Task: Open Card Project Management Execution in Board Agile Project Management to Workspace Information Technology and add a team member Softage.2@softage.net, a label Green, a checklist Language Teaching, an attachment from your computer, a color Green and finally, add a card description 'Plan and host company volunteer event' and a comment 'Given the potential impact of this task on our company financial performance, let us ensure that we approach it with a focus on ROI.'. Add a start date 'Jan 02, 1900' with a due date 'Jan 09, 1900'
Action: Mouse moved to (29, 249)
Screenshot: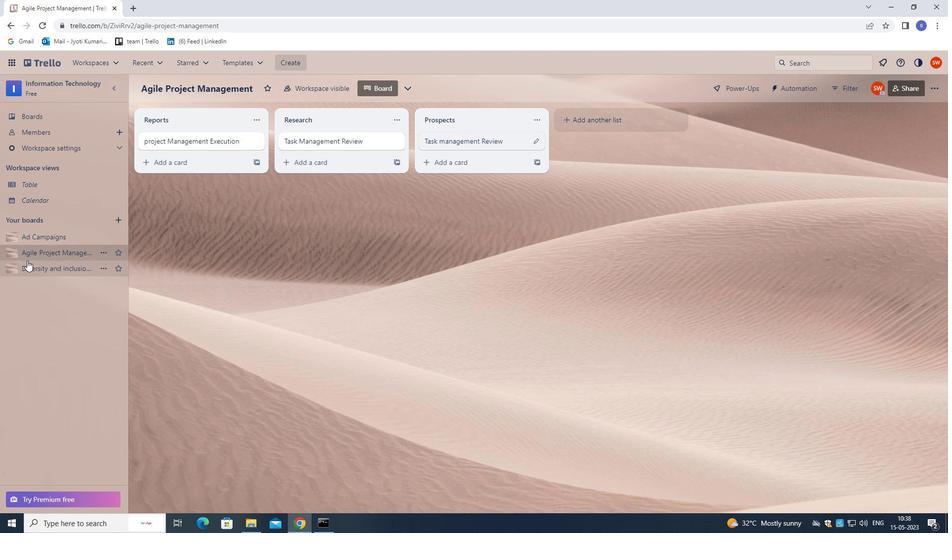 
Action: Mouse pressed left at (29, 249)
Screenshot: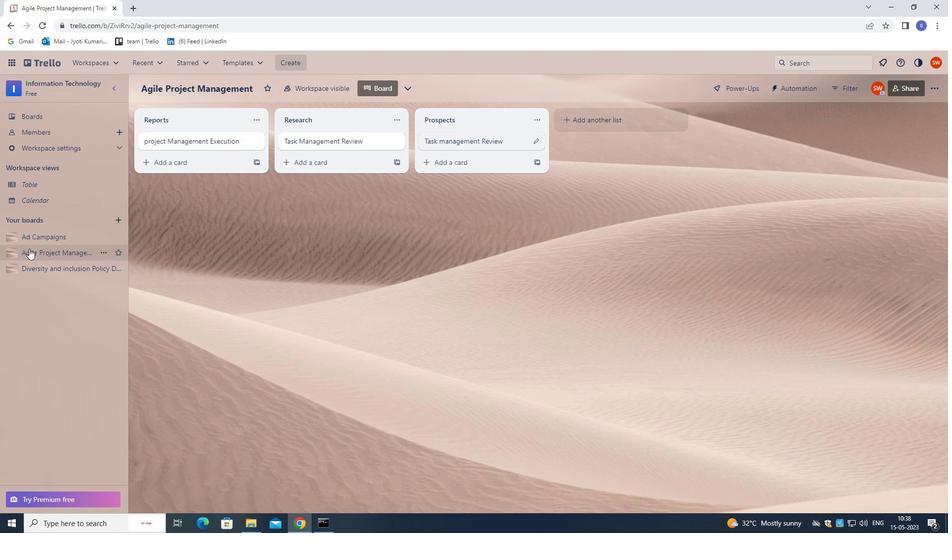 
Action: Mouse pressed left at (29, 249)
Screenshot: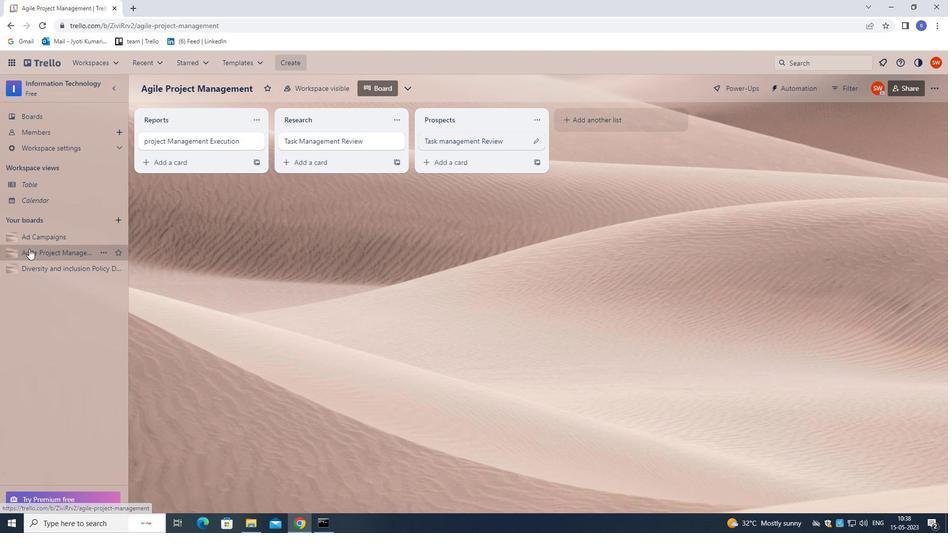 
Action: Mouse moved to (172, 141)
Screenshot: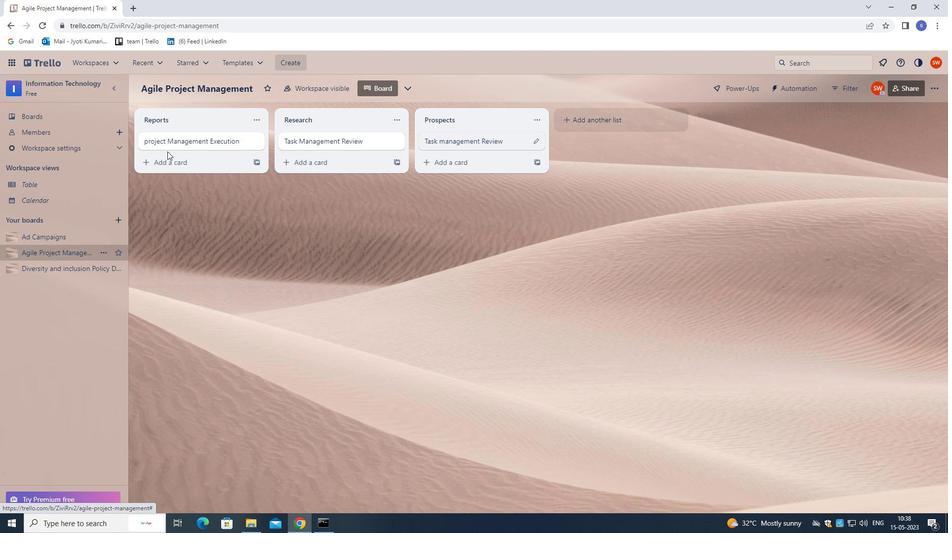 
Action: Mouse pressed left at (172, 141)
Screenshot: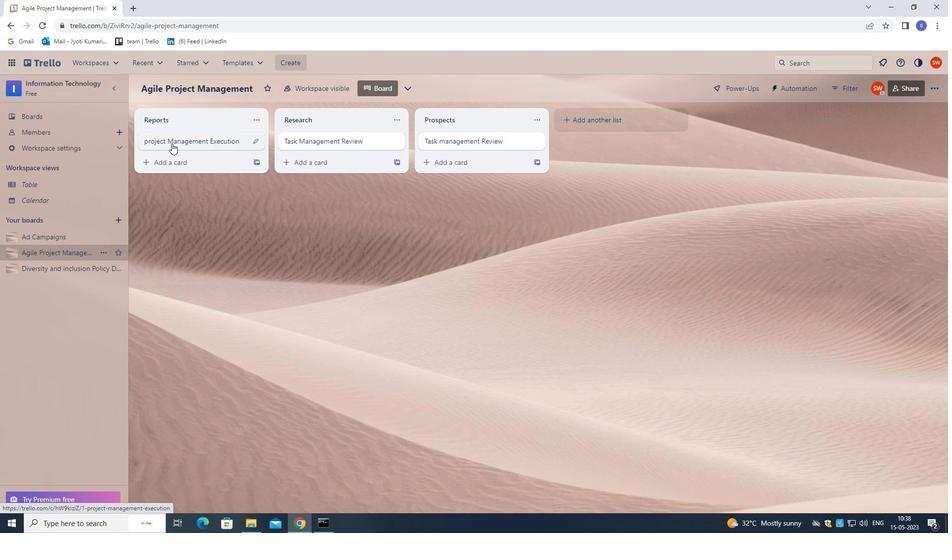 
Action: Mouse moved to (610, 137)
Screenshot: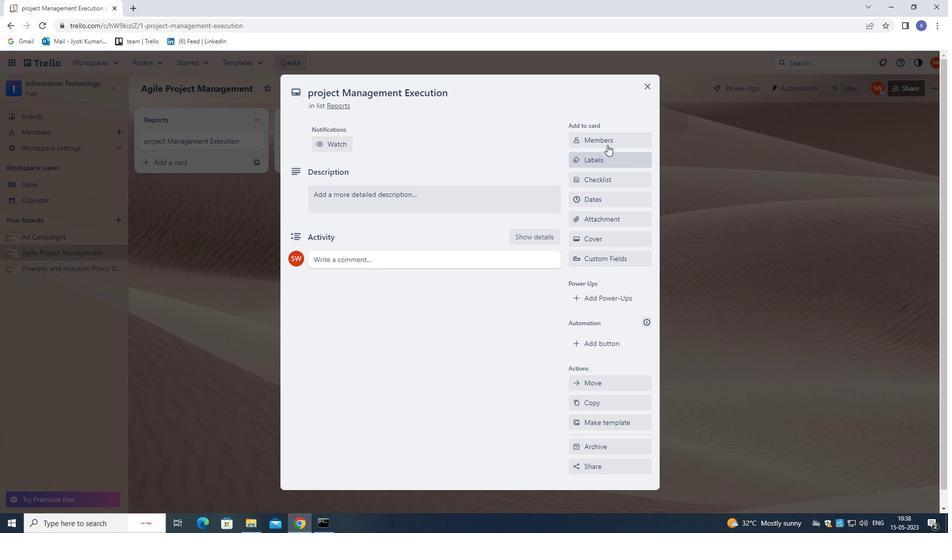 
Action: Mouse pressed left at (610, 137)
Screenshot: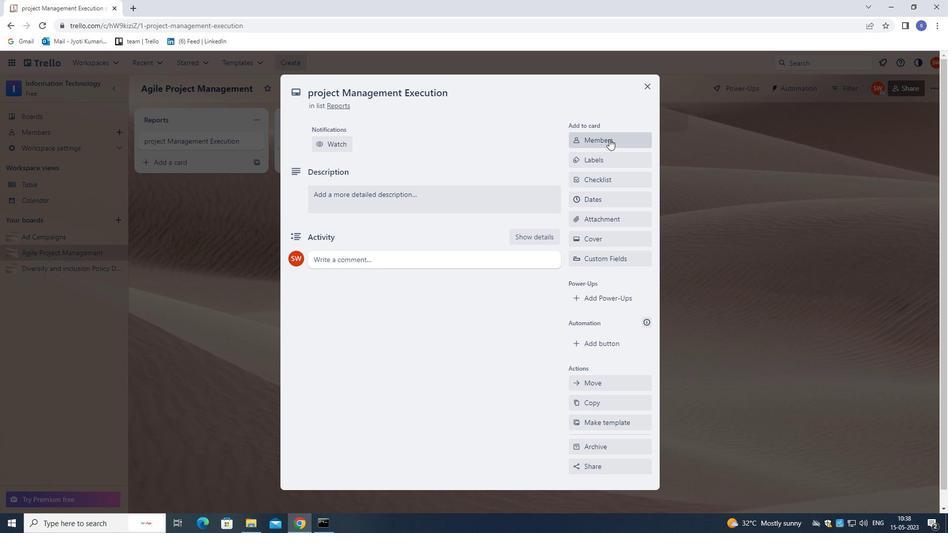 
Action: Mouse moved to (728, 283)
Screenshot: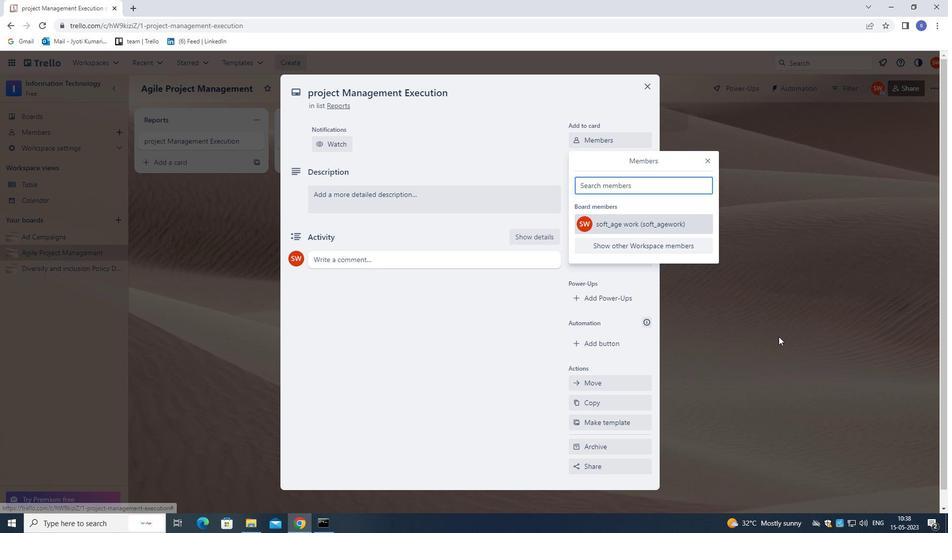 
Action: Key pressed softage.2<Key.shift>@SOFTAGE.NET
Screenshot: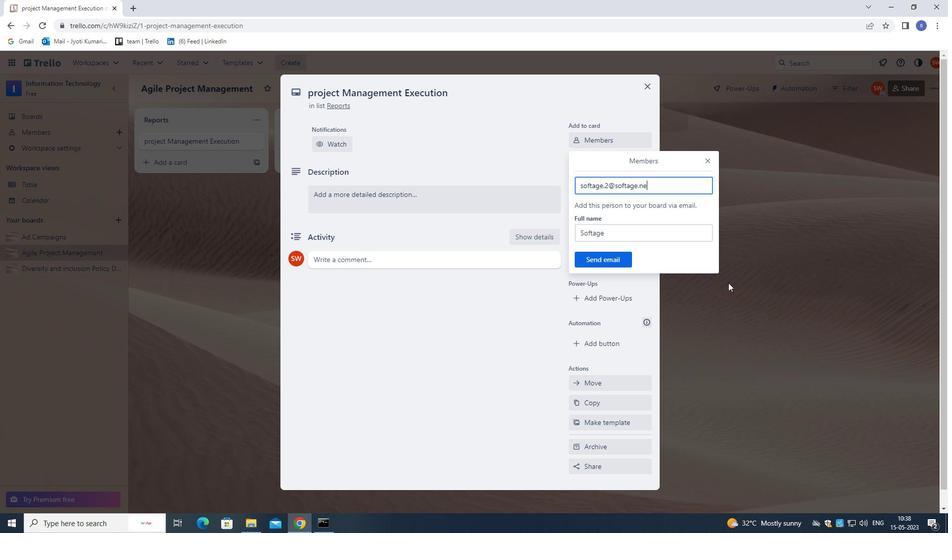
Action: Mouse moved to (624, 258)
Screenshot: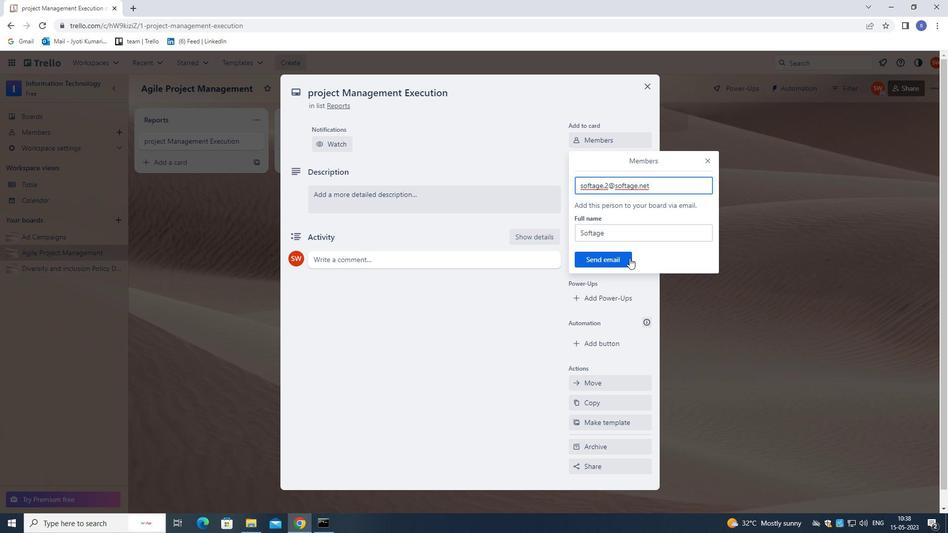 
Action: Mouse pressed left at (624, 258)
Screenshot: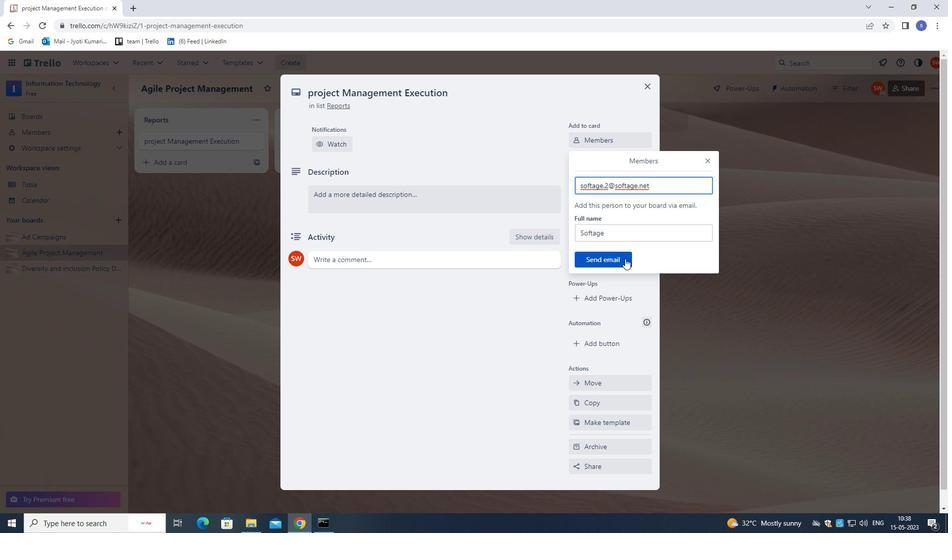 
Action: Mouse moved to (614, 199)
Screenshot: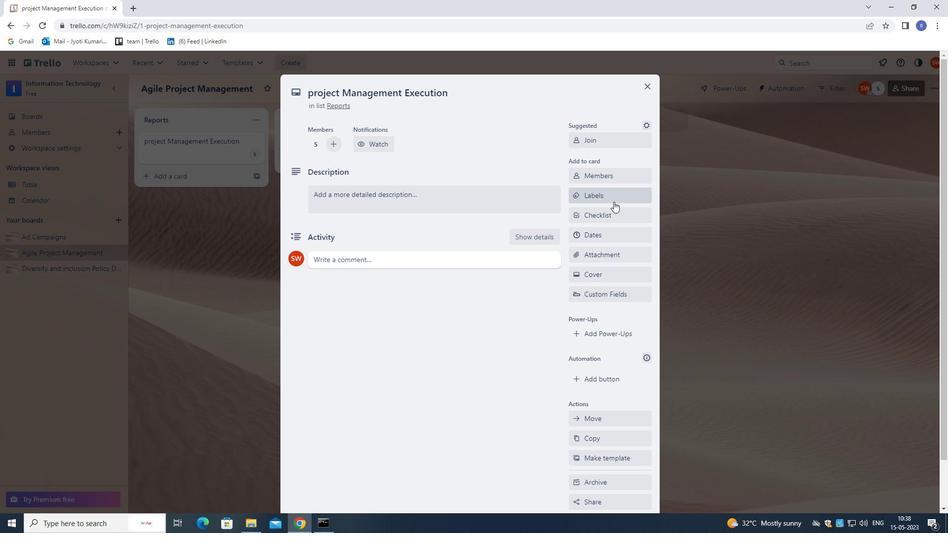
Action: Mouse pressed left at (614, 199)
Screenshot: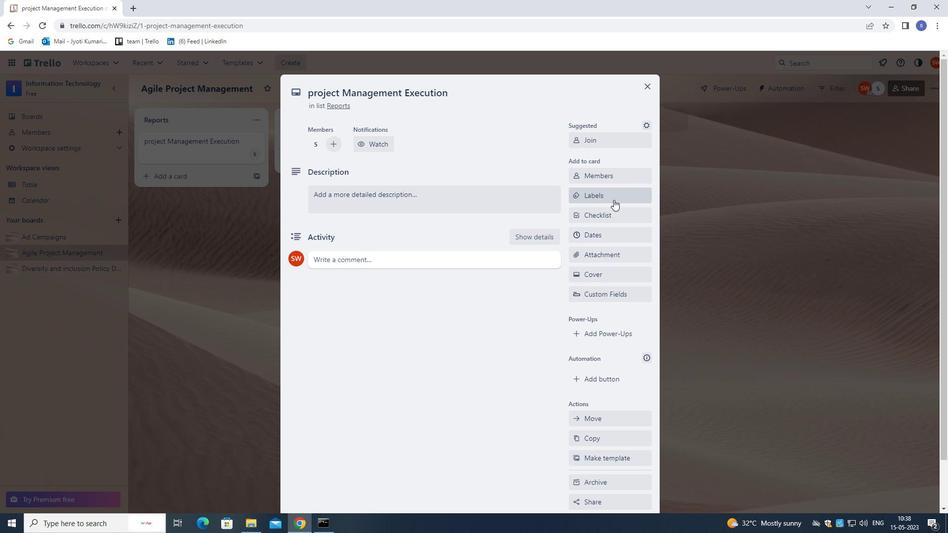 
Action: Key pressed G
Screenshot: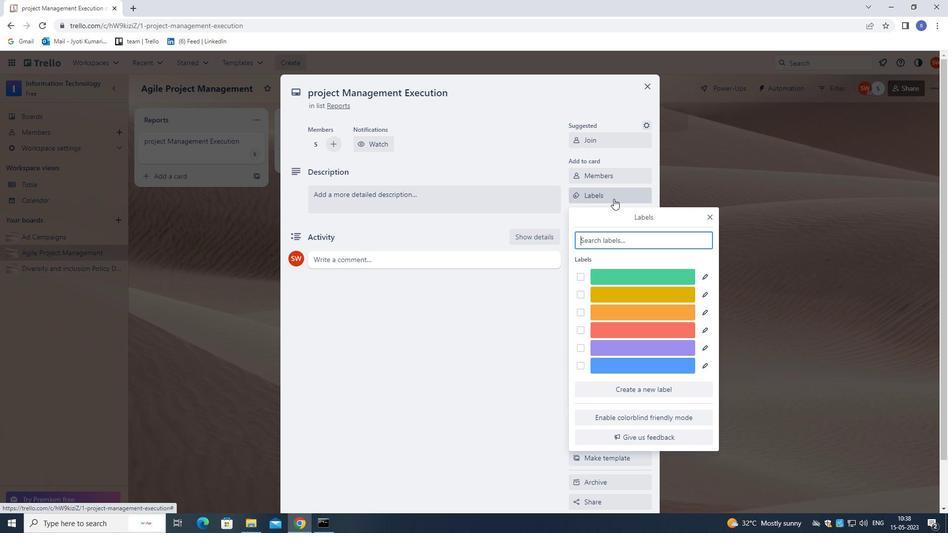 
Action: Mouse moved to (640, 274)
Screenshot: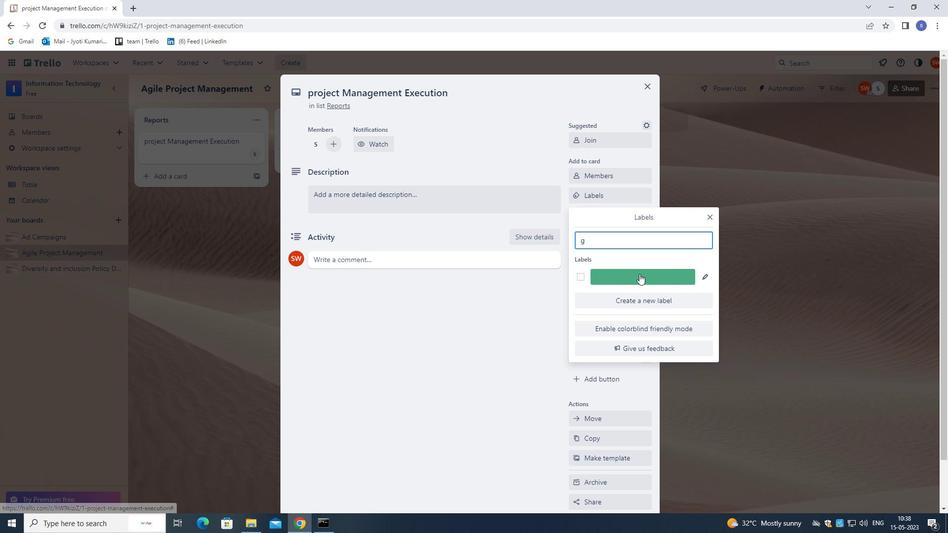 
Action: Mouse pressed left at (640, 274)
Screenshot: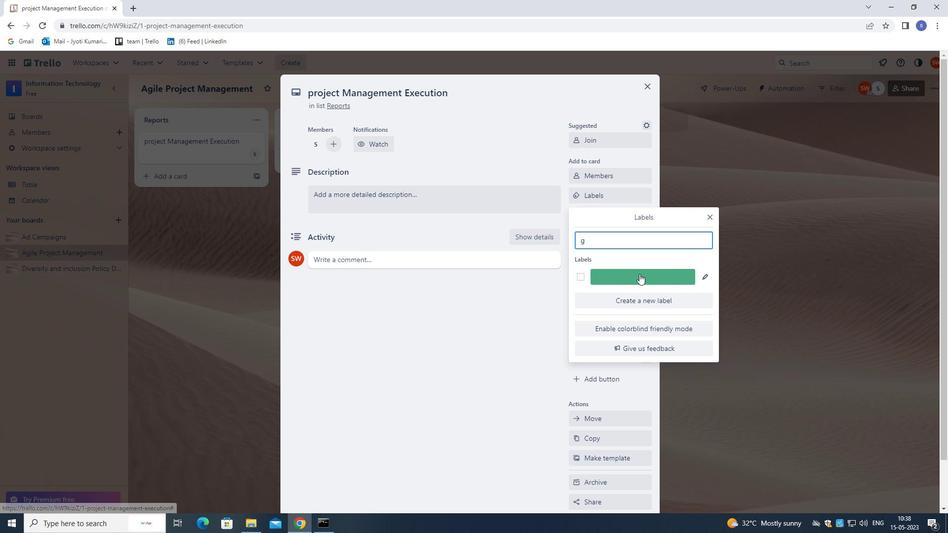 
Action: Mouse moved to (711, 218)
Screenshot: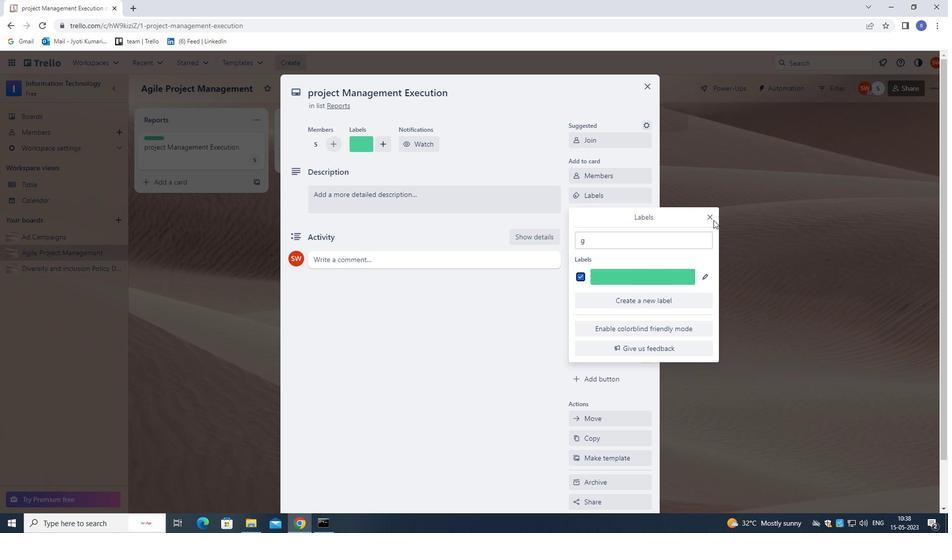
Action: Mouse pressed left at (711, 218)
Screenshot: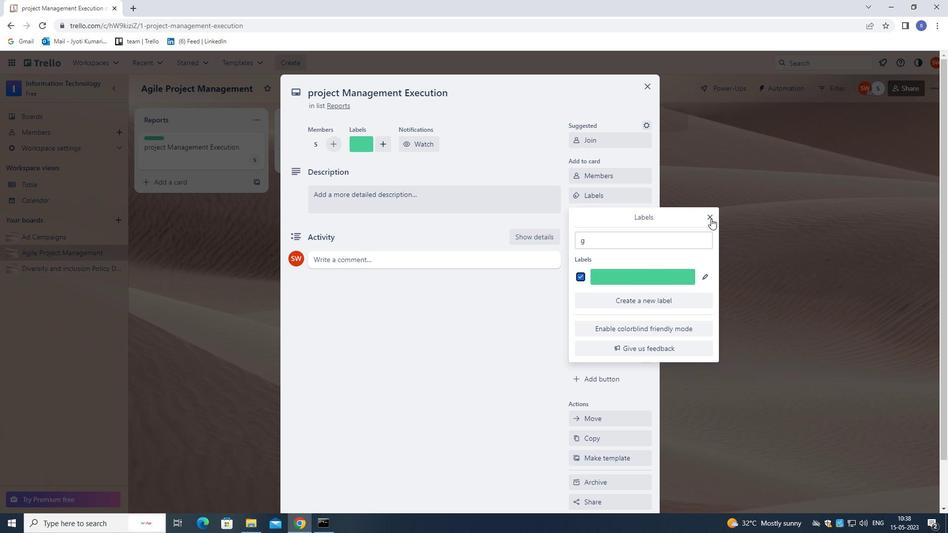 
Action: Mouse moved to (623, 217)
Screenshot: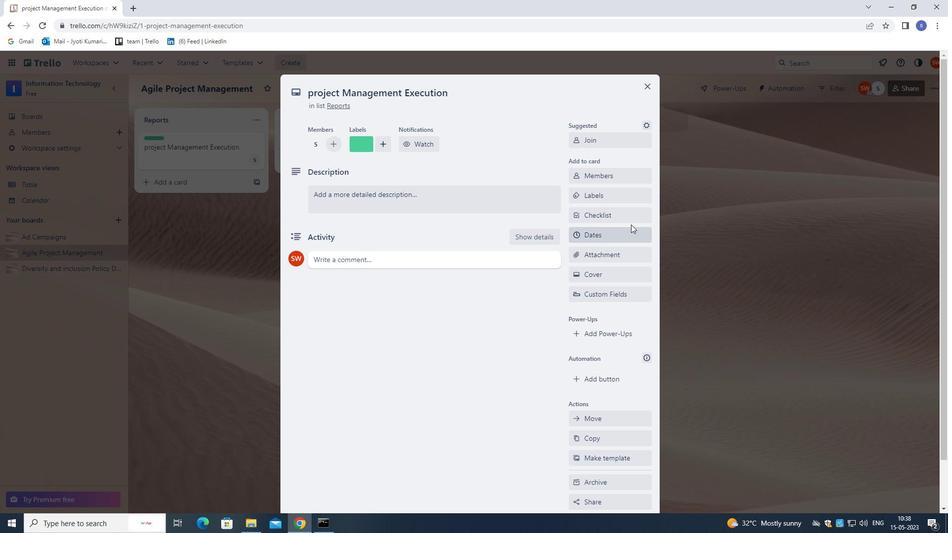 
Action: Mouse pressed left at (623, 217)
Screenshot: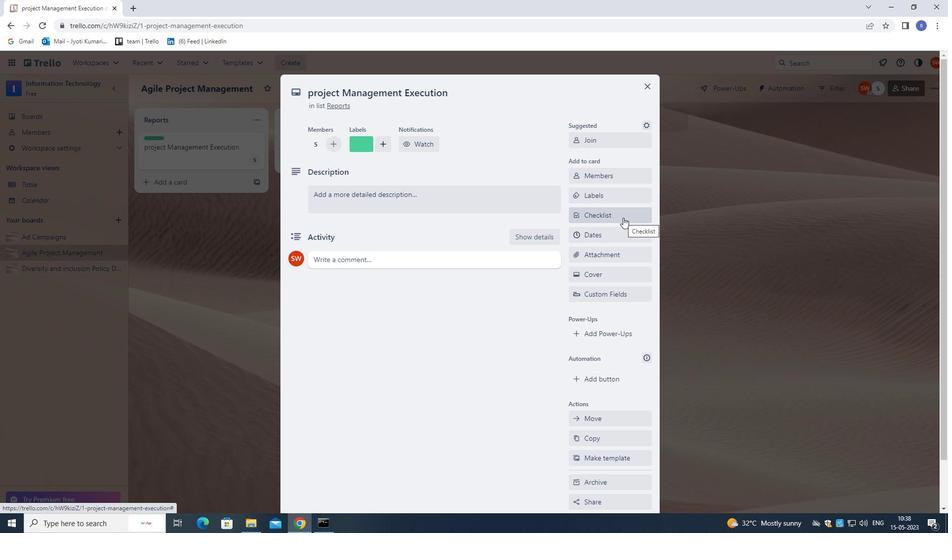 
Action: Mouse moved to (623, 217)
Screenshot: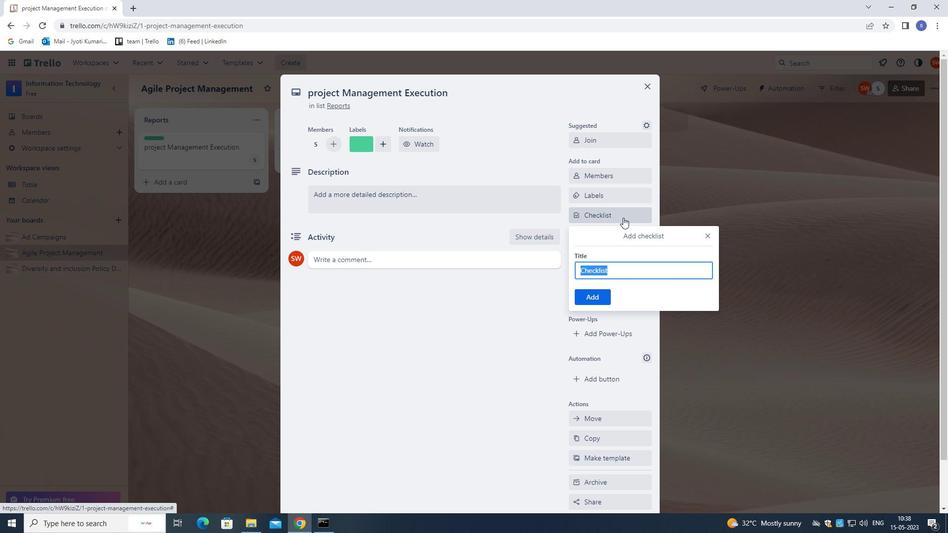 
Action: Key pressed <Key.shift>LANGA<Key.backspace>UAGE<Key.space><Key.shift>TEACHING
Screenshot: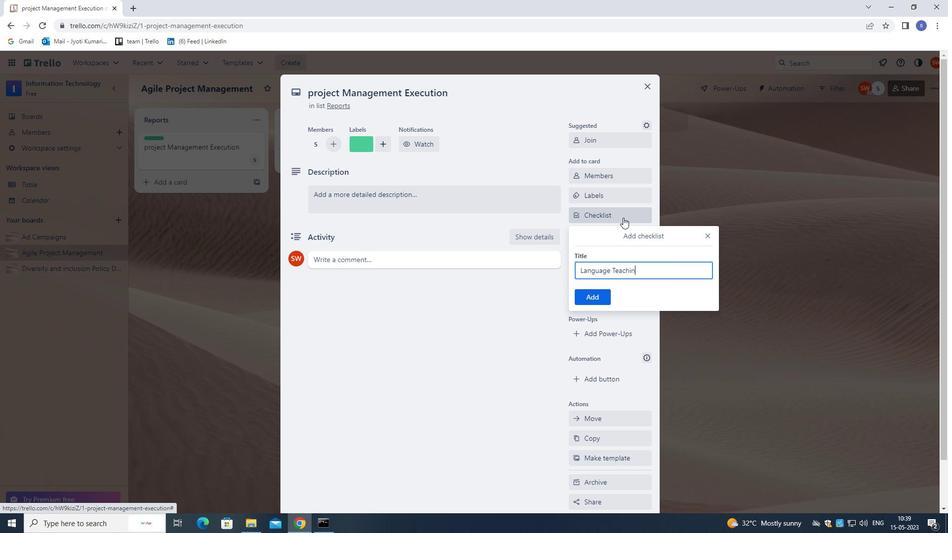 
Action: Mouse moved to (595, 298)
Screenshot: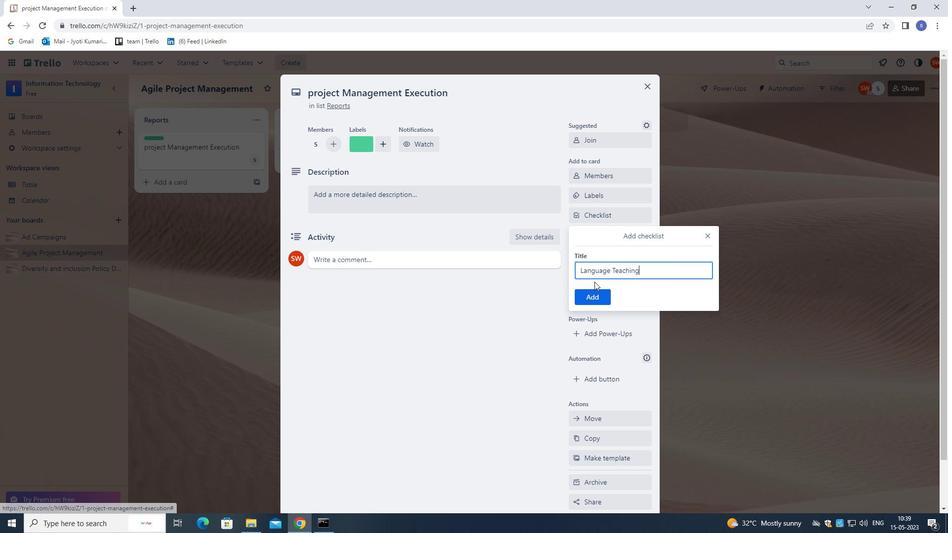 
Action: Mouse pressed left at (595, 298)
Screenshot: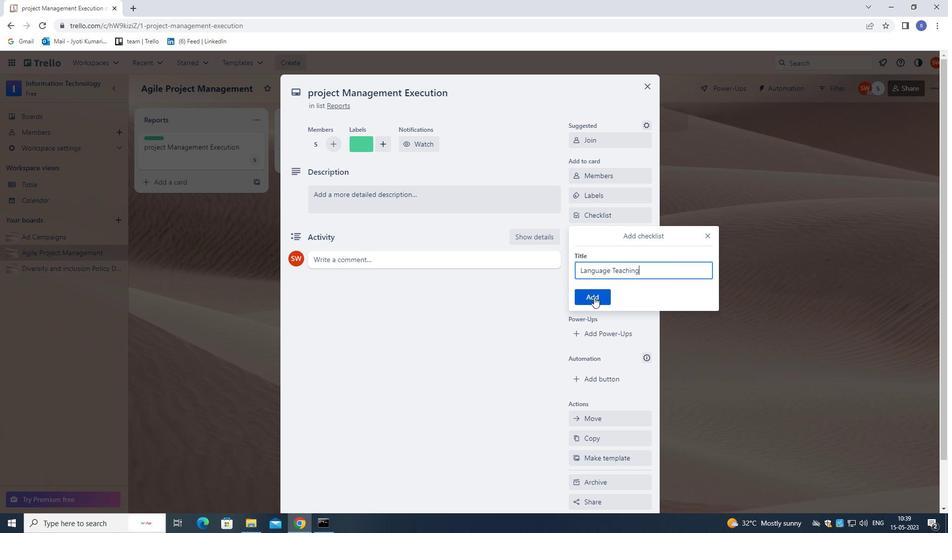
Action: Mouse moved to (605, 237)
Screenshot: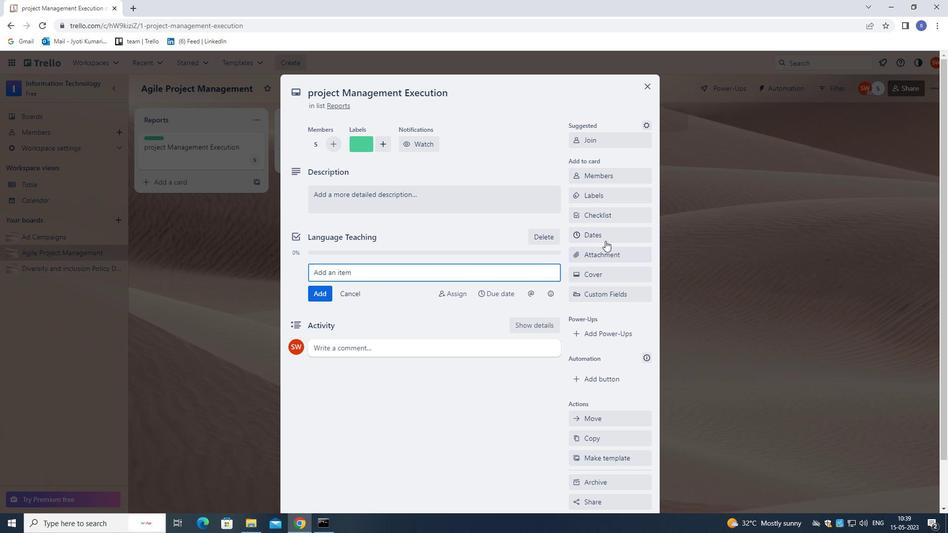 
Action: Mouse pressed left at (605, 237)
Screenshot: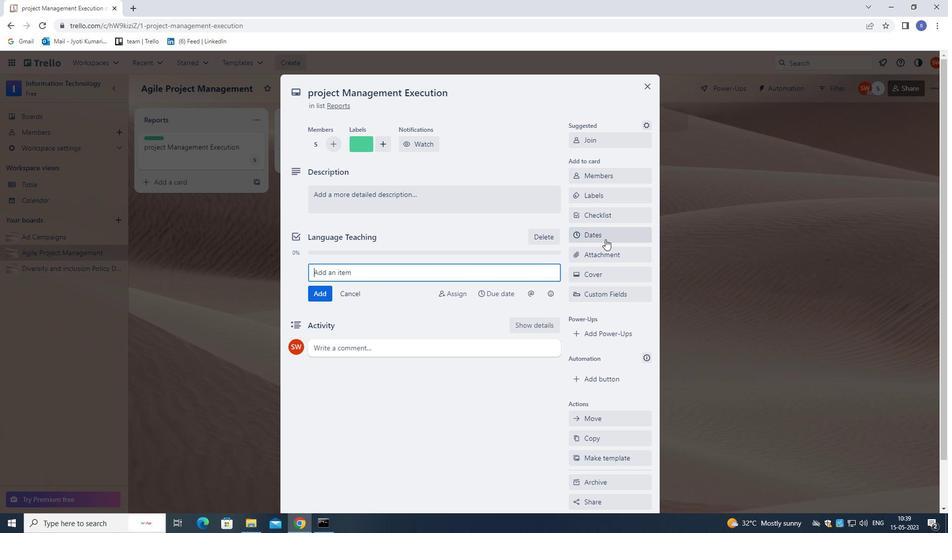 
Action: Mouse moved to (581, 269)
Screenshot: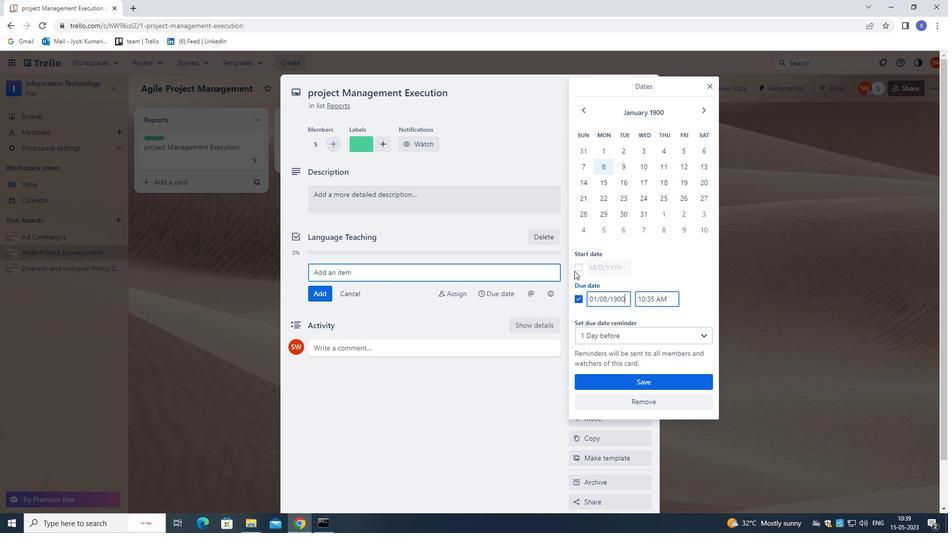 
Action: Mouse pressed left at (581, 269)
Screenshot: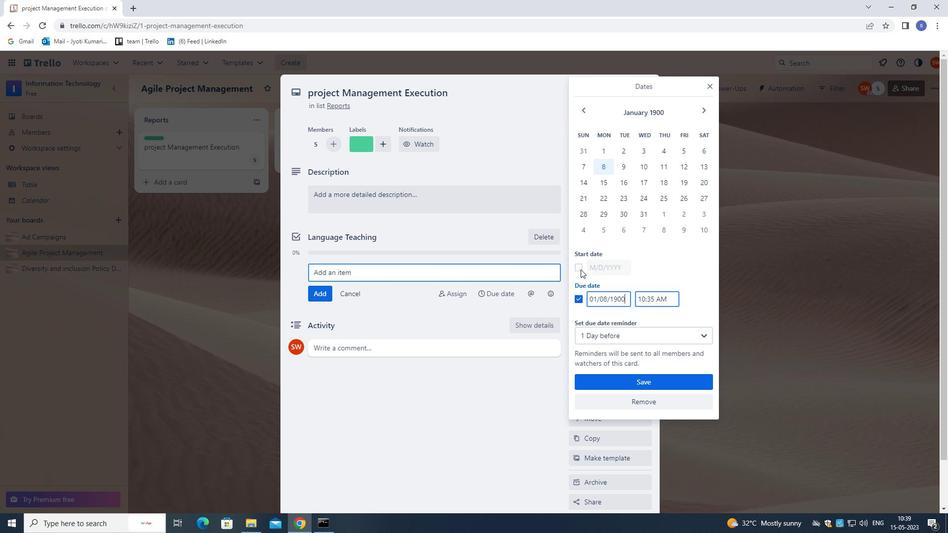 
Action: Mouse moved to (624, 154)
Screenshot: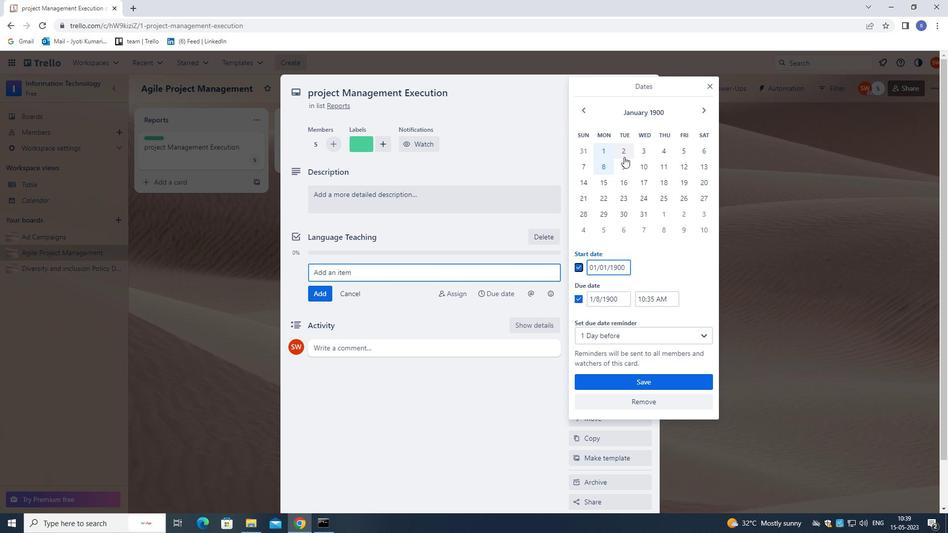 
Action: Mouse pressed left at (624, 154)
Screenshot: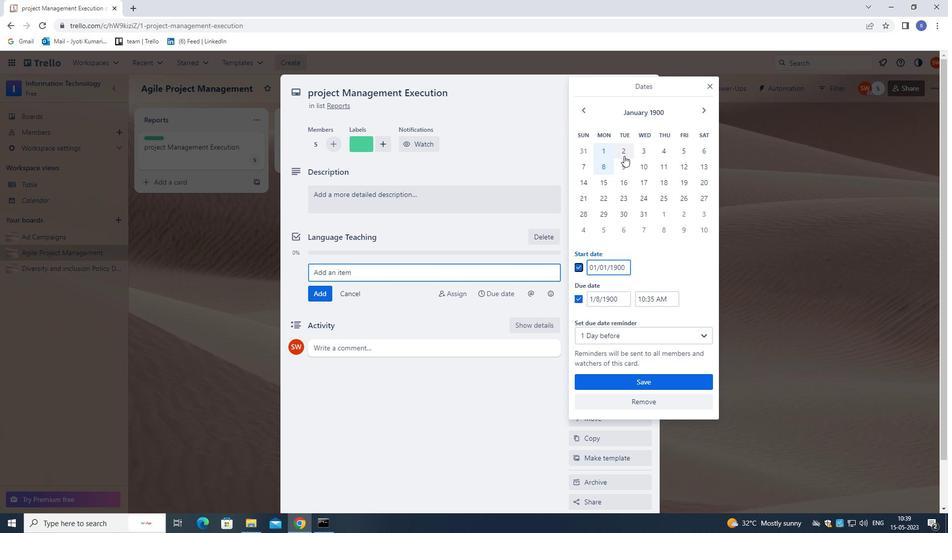 
Action: Mouse moved to (630, 166)
Screenshot: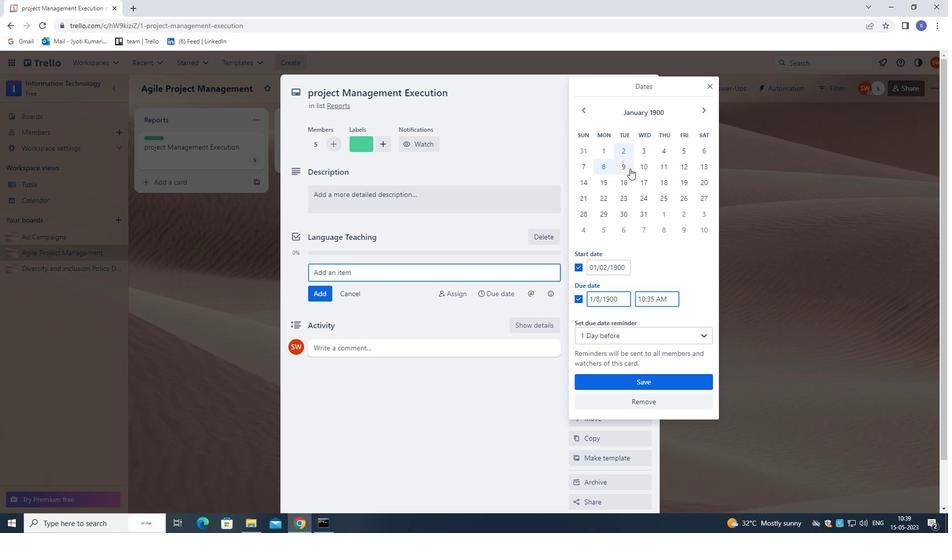 
Action: Mouse pressed left at (630, 166)
Screenshot: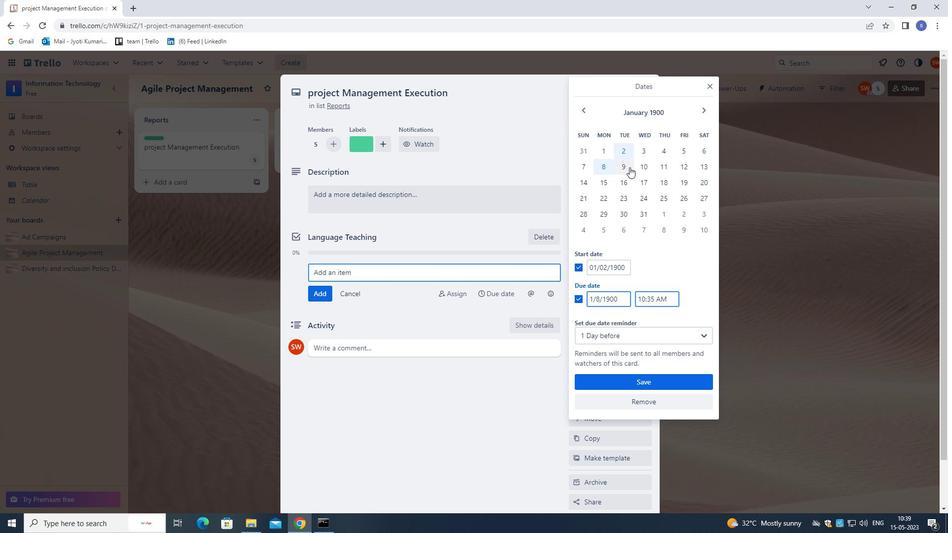 
Action: Mouse moved to (646, 379)
Screenshot: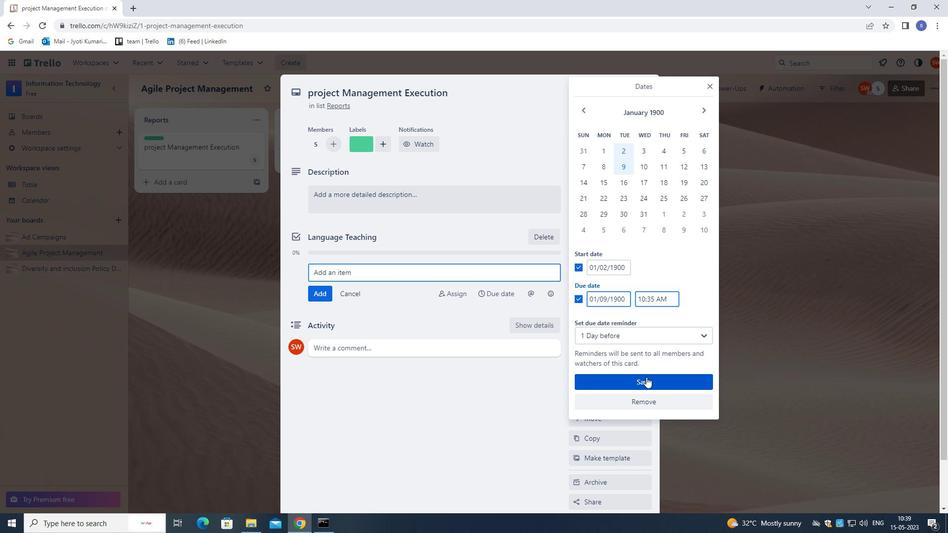 
Action: Mouse pressed left at (646, 379)
Screenshot: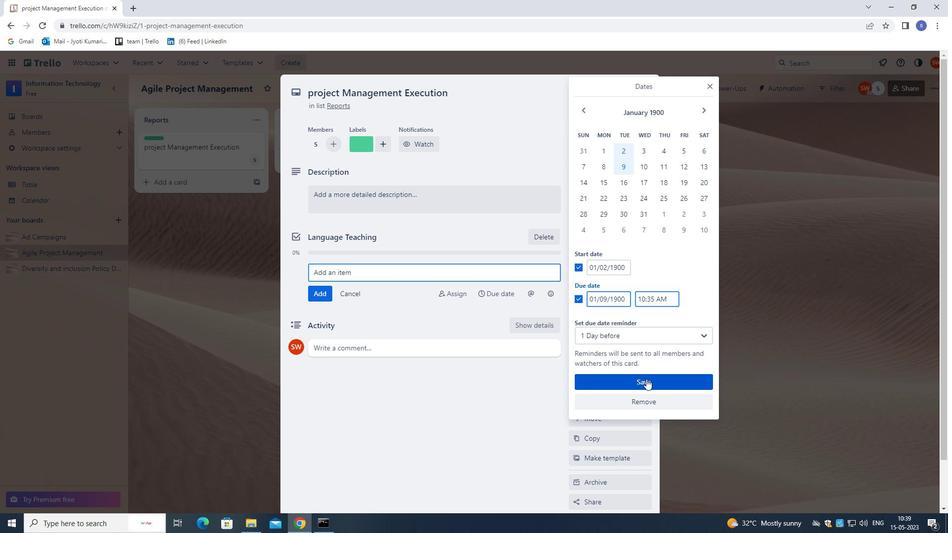 
Action: Mouse moved to (602, 255)
Screenshot: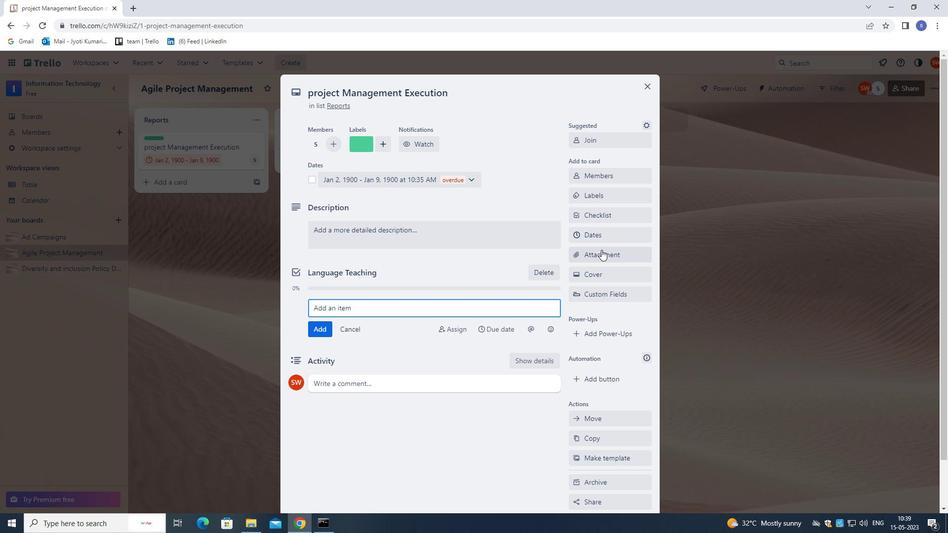 
Action: Mouse pressed left at (602, 255)
Screenshot: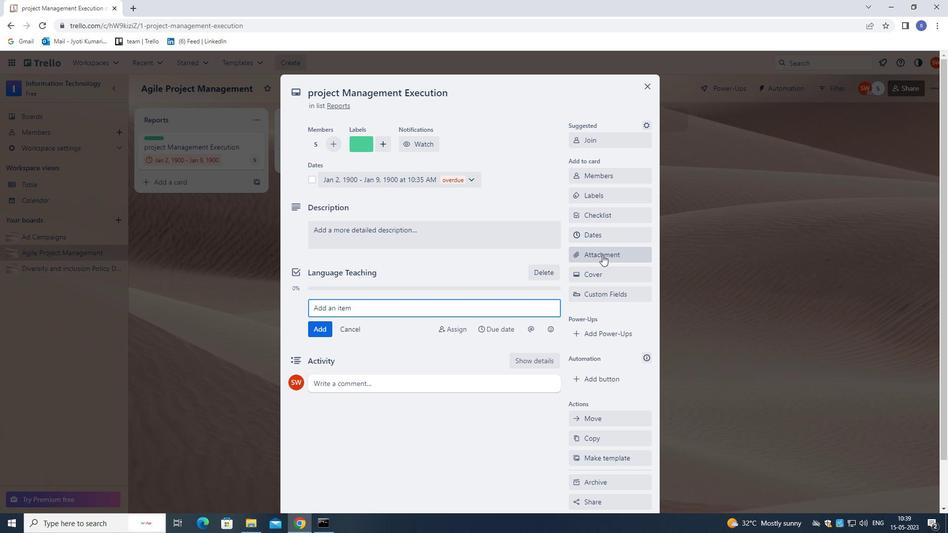 
Action: Mouse moved to (599, 293)
Screenshot: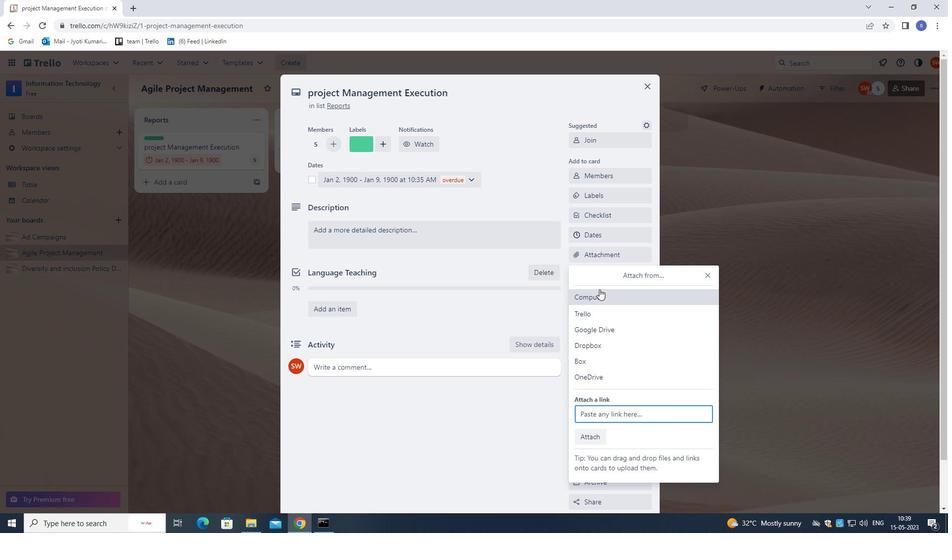 
Action: Mouse pressed left at (599, 293)
Screenshot: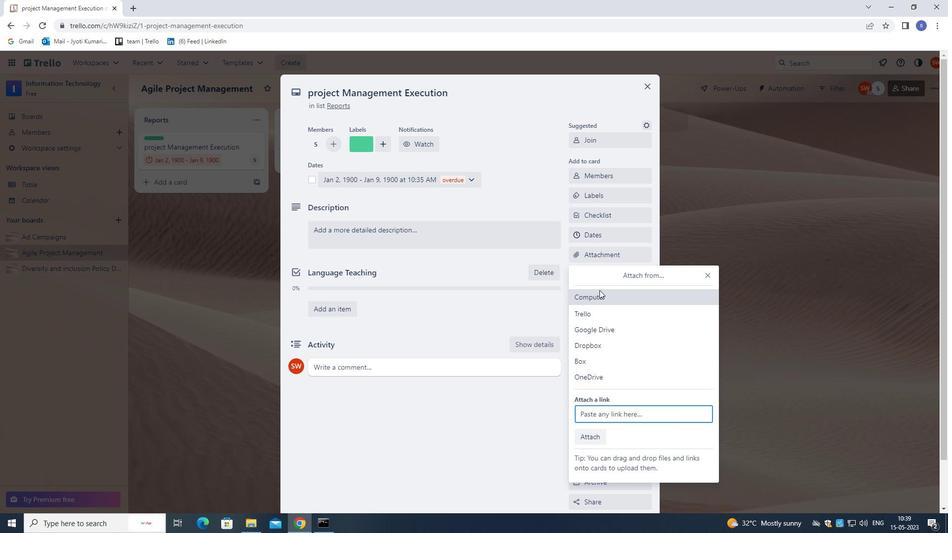
Action: Mouse moved to (361, 158)
Screenshot: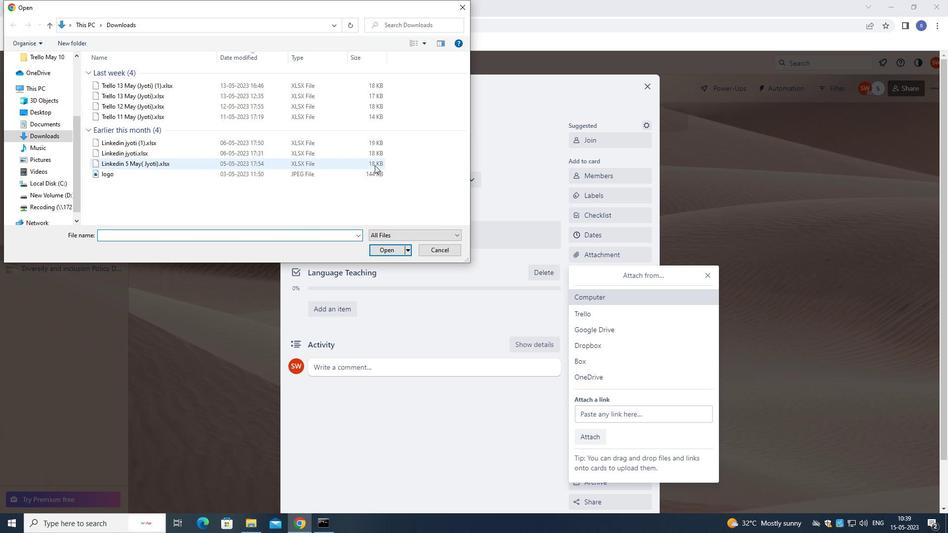 
Action: Mouse pressed left at (361, 158)
Screenshot: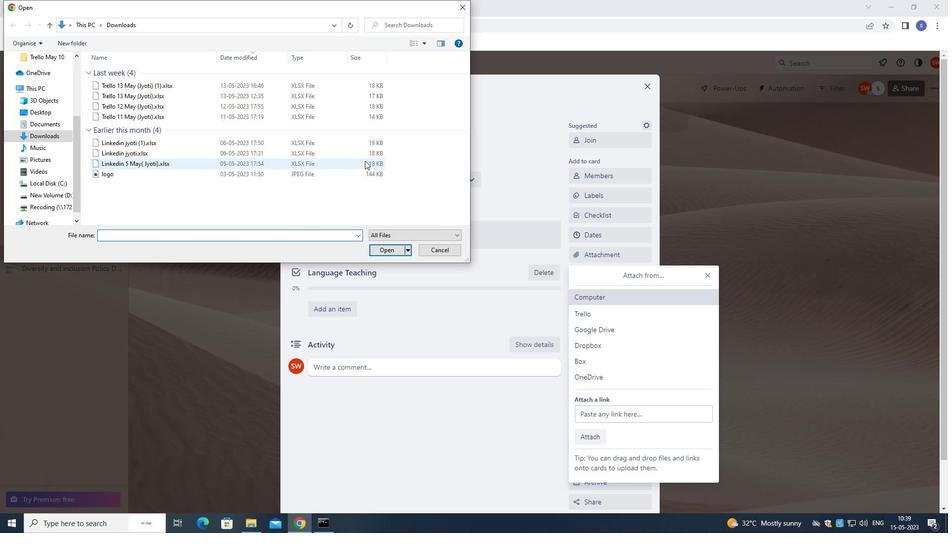 
Action: Mouse moved to (392, 247)
Screenshot: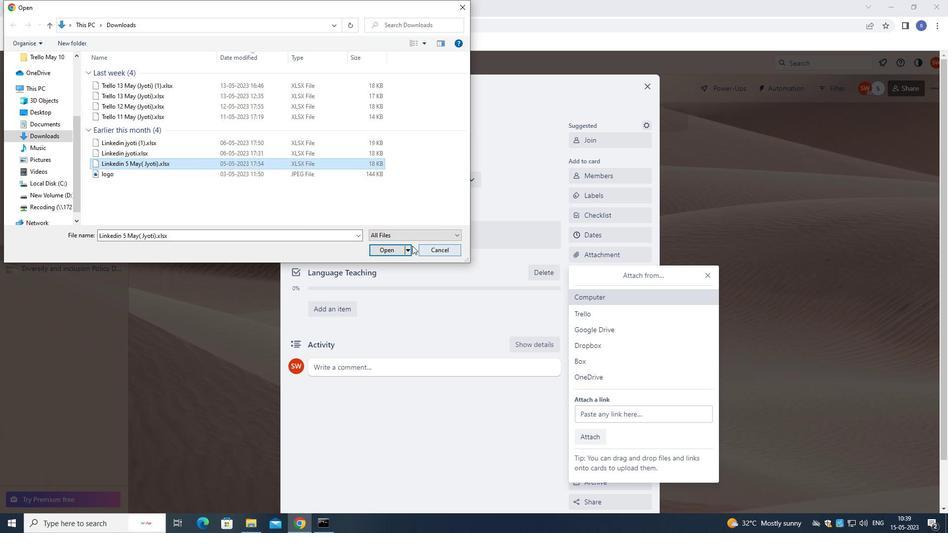 
Action: Mouse pressed left at (392, 247)
Screenshot: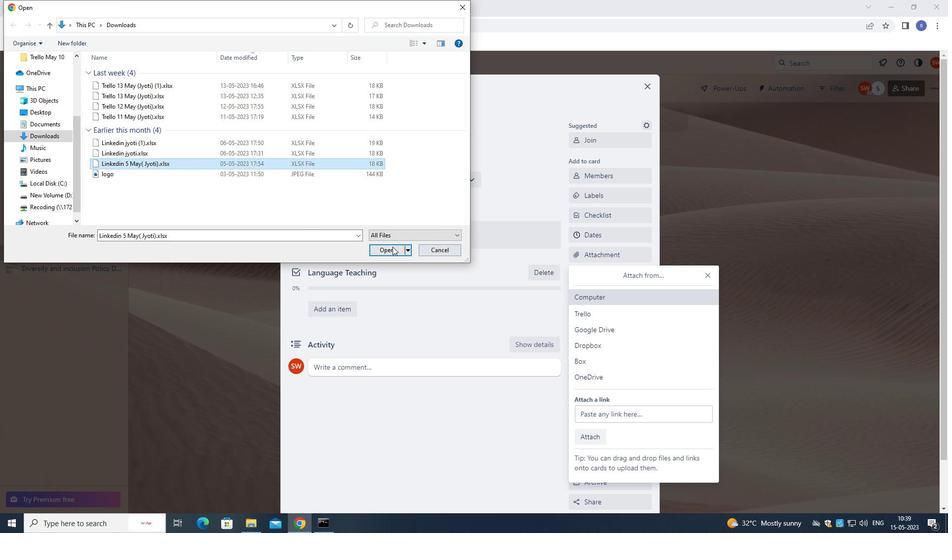 
Action: Mouse moved to (614, 275)
Screenshot: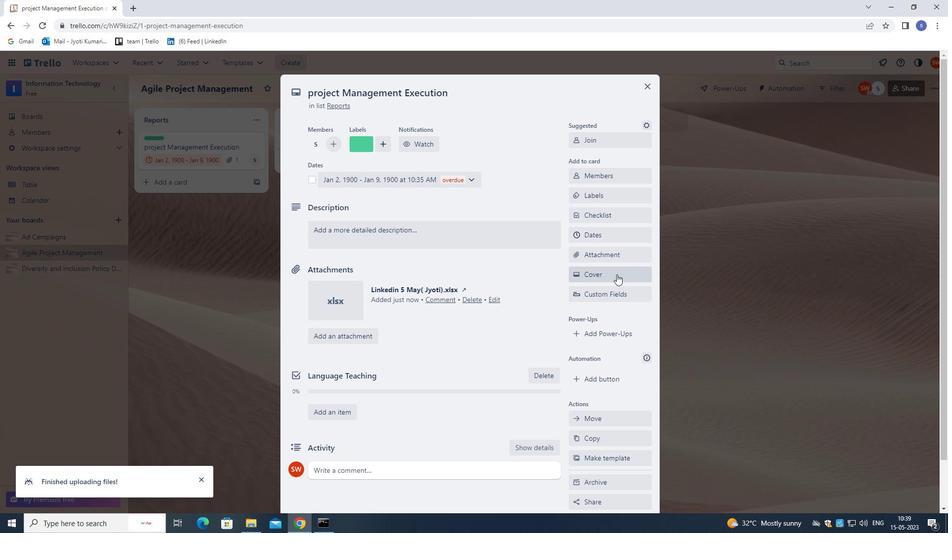 
Action: Mouse pressed left at (614, 275)
Screenshot: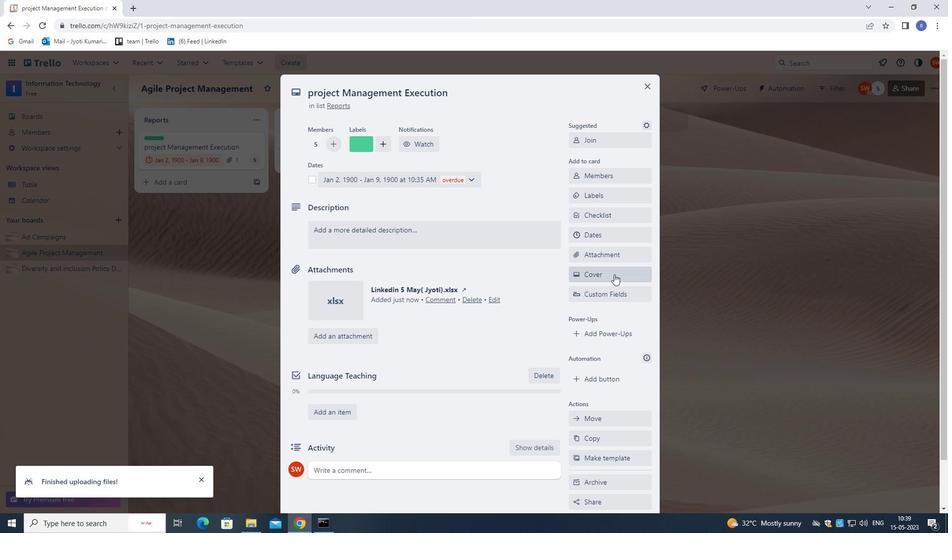 
Action: Mouse moved to (598, 316)
Screenshot: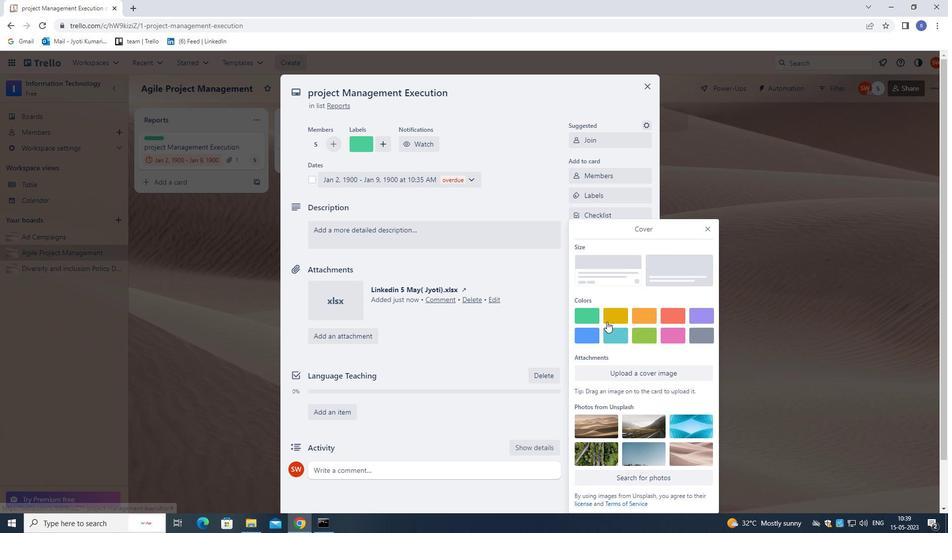 
Action: Mouse pressed left at (598, 316)
Screenshot: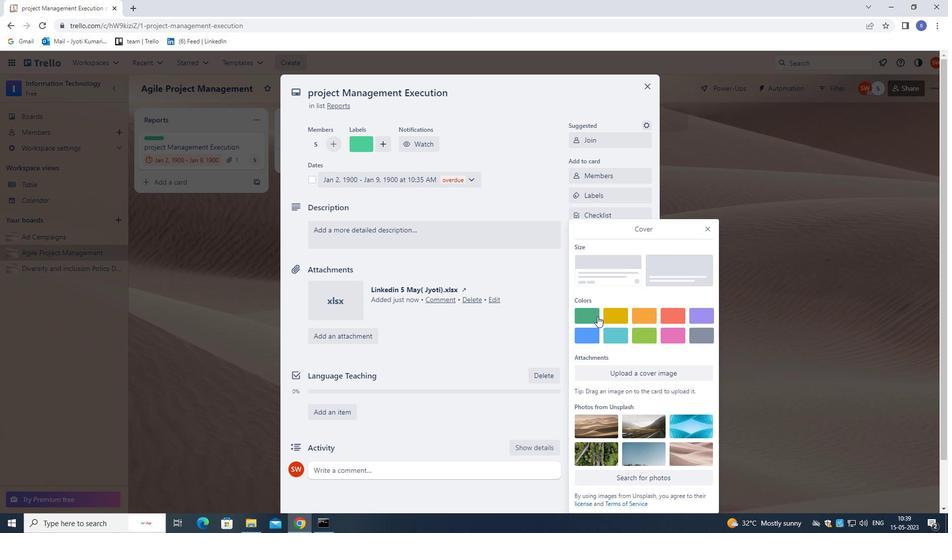 
Action: Mouse moved to (704, 210)
Screenshot: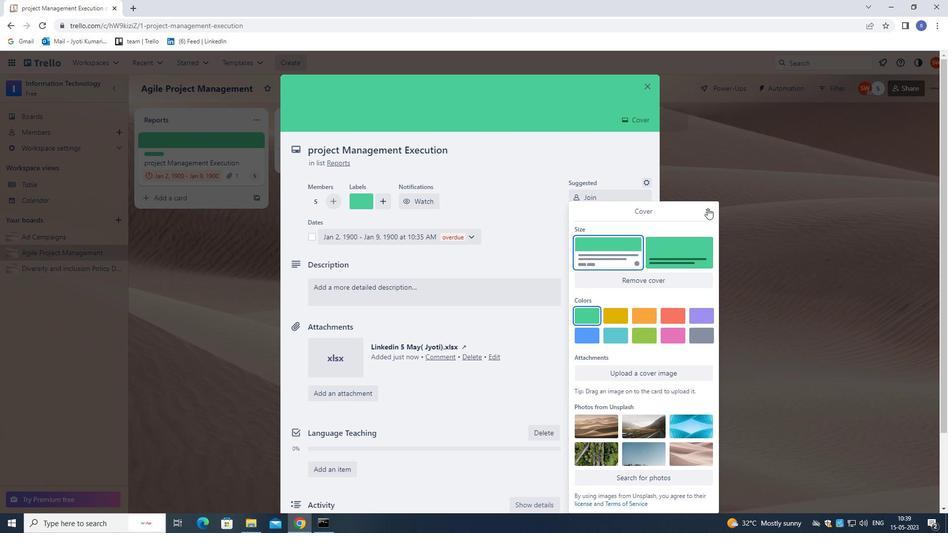 
Action: Mouse pressed left at (704, 210)
Screenshot: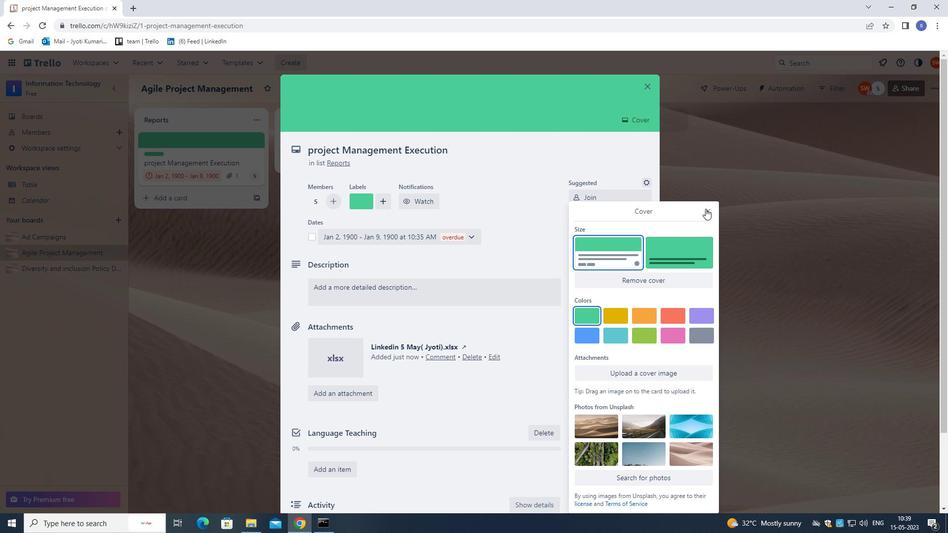 
Action: Mouse moved to (467, 294)
Screenshot: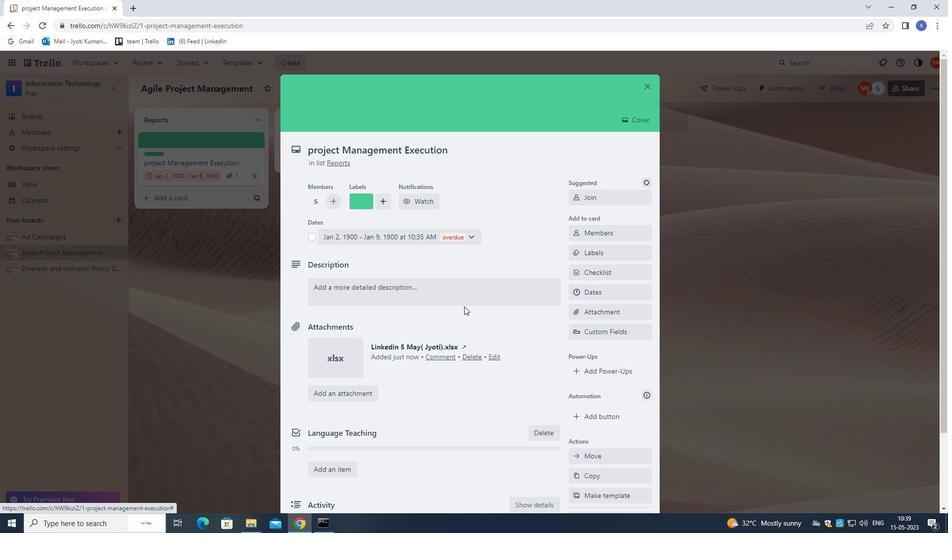 
Action: Mouse pressed left at (467, 294)
Screenshot: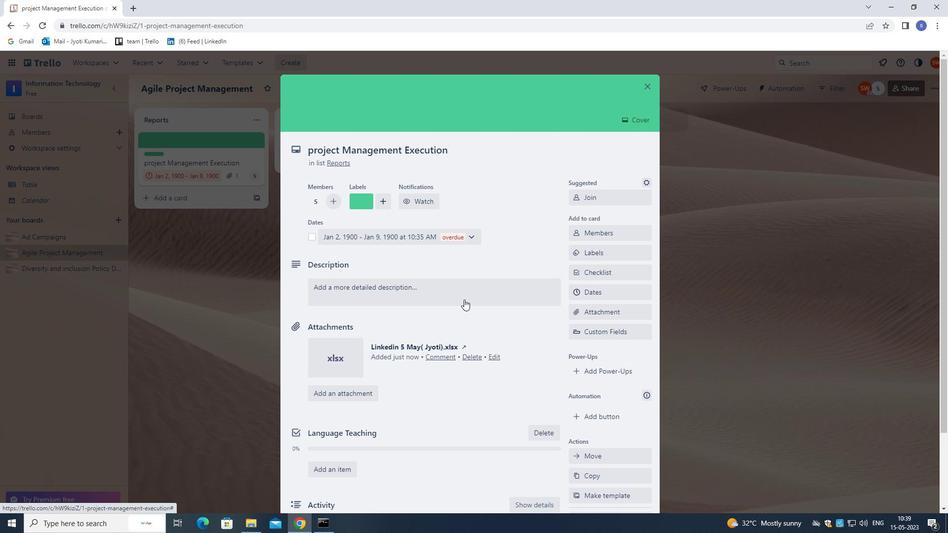 
Action: Mouse moved to (468, 294)
Screenshot: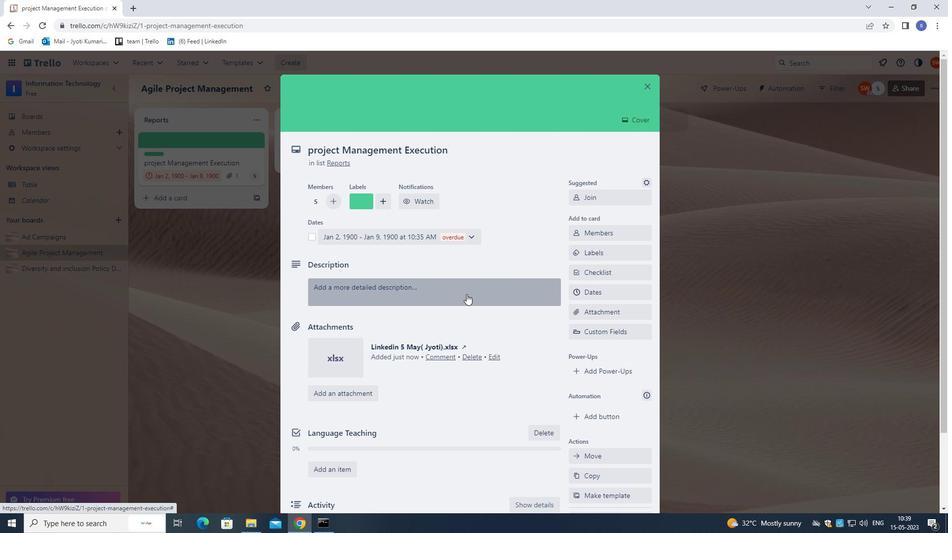 
Action: Key pressed <Key.shift>PLAN<Key.space>AND<Key.space>HOST<Key.space>COMPANY<Key.space>VOLUNTEER<Key.space>EVENT.
Screenshot: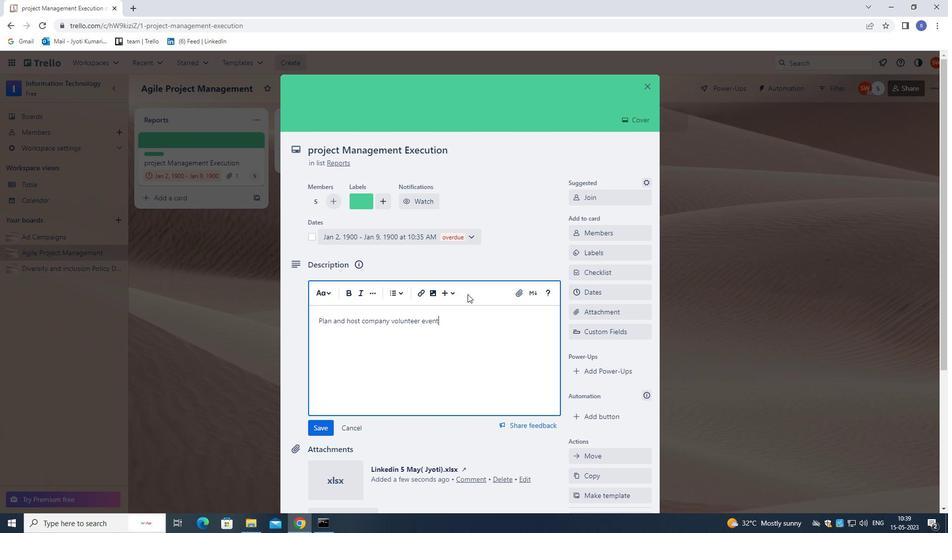 
Action: Mouse moved to (475, 298)
Screenshot: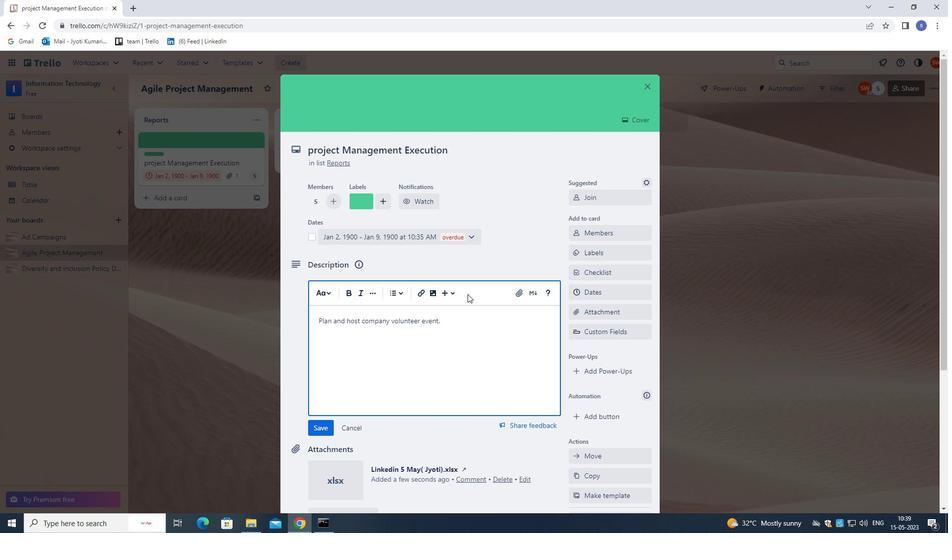 
Action: Mouse scrolled (475, 297) with delta (0, 0)
Screenshot: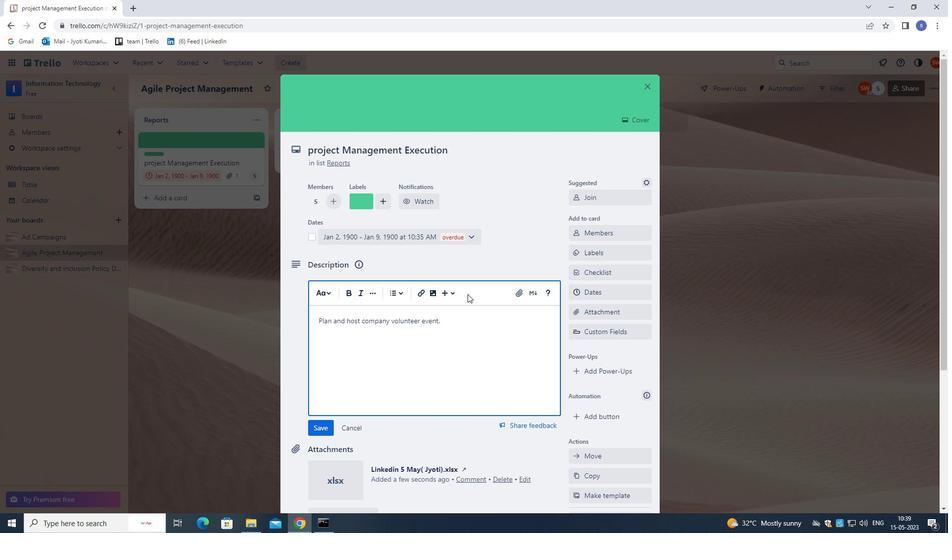 
Action: Mouse moved to (477, 302)
Screenshot: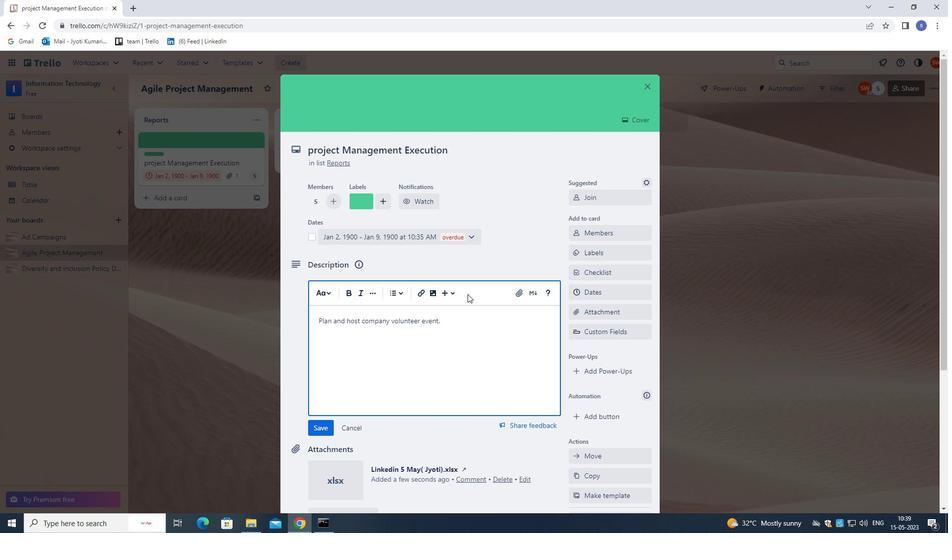 
Action: Mouse scrolled (477, 302) with delta (0, 0)
Screenshot: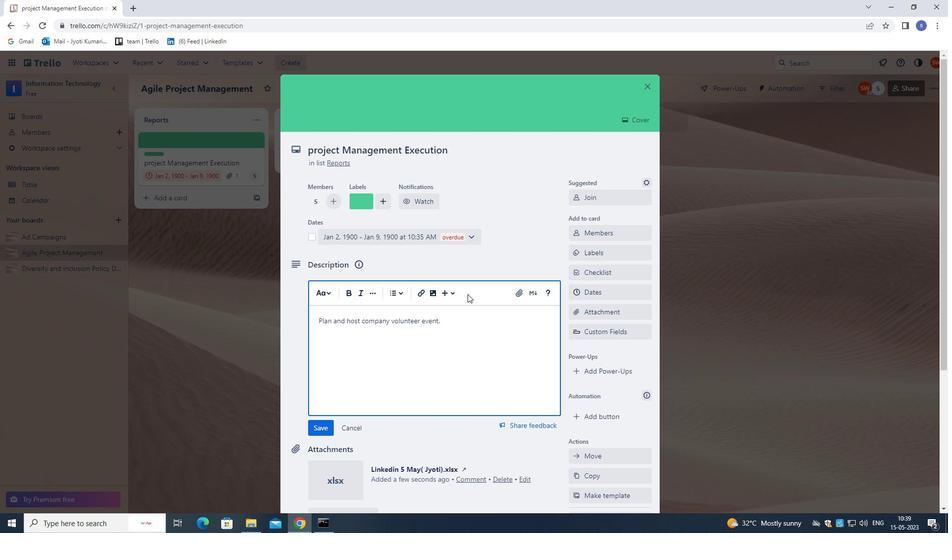 
Action: Mouse moved to (478, 307)
Screenshot: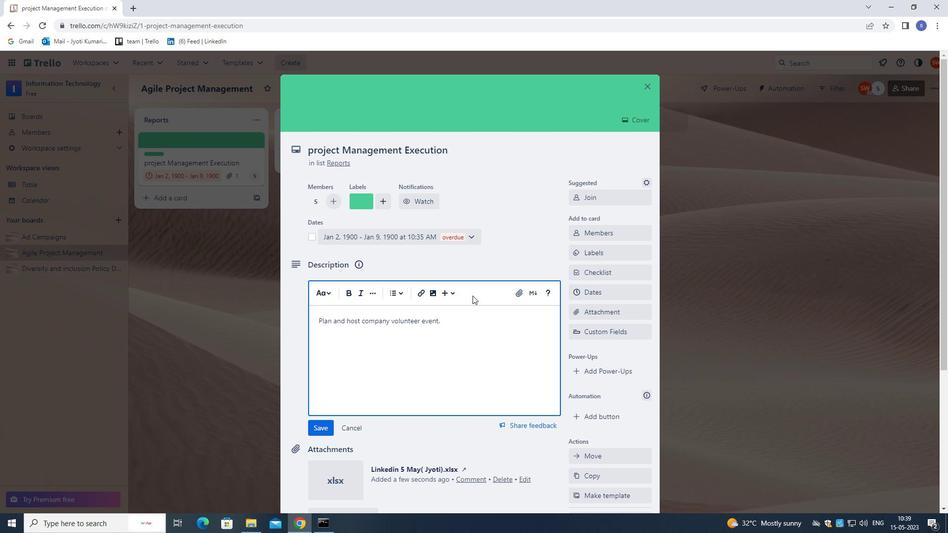 
Action: Mouse scrolled (478, 306) with delta (0, 0)
Screenshot: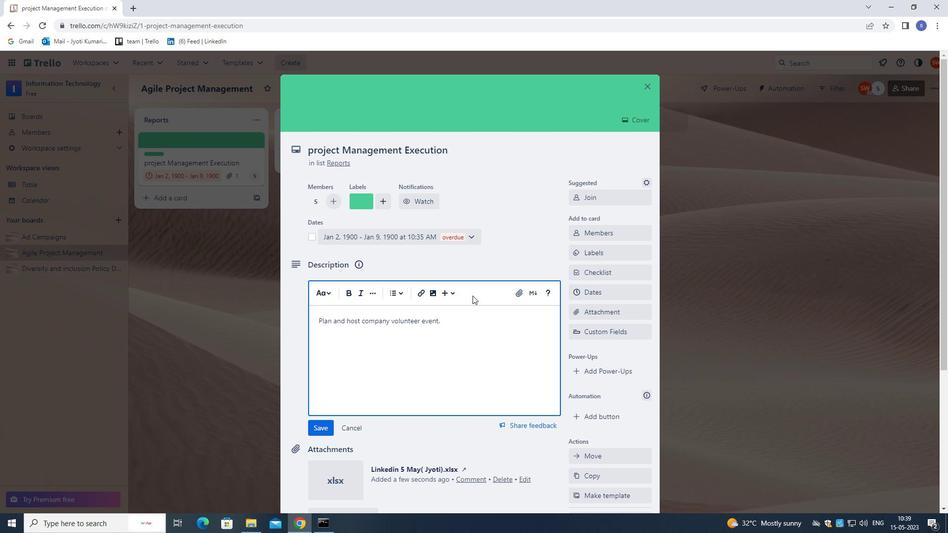 
Action: Mouse moved to (472, 326)
Screenshot: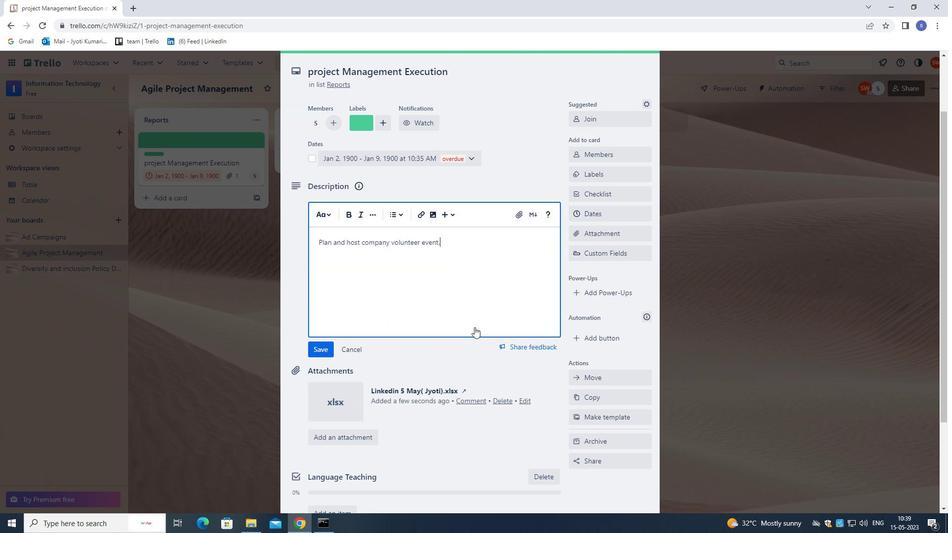
Action: Mouse scrolled (472, 325) with delta (0, 0)
Screenshot: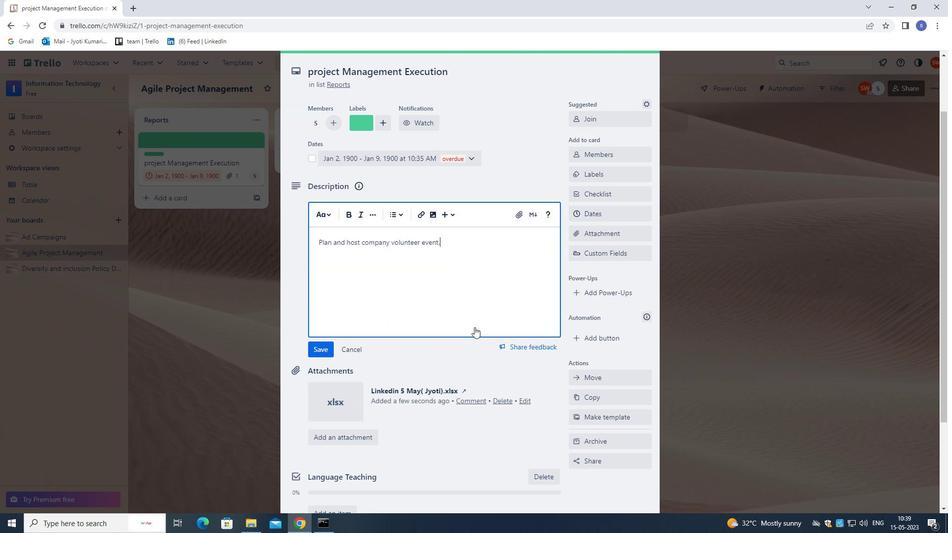 
Action: Mouse moved to (472, 326)
Screenshot: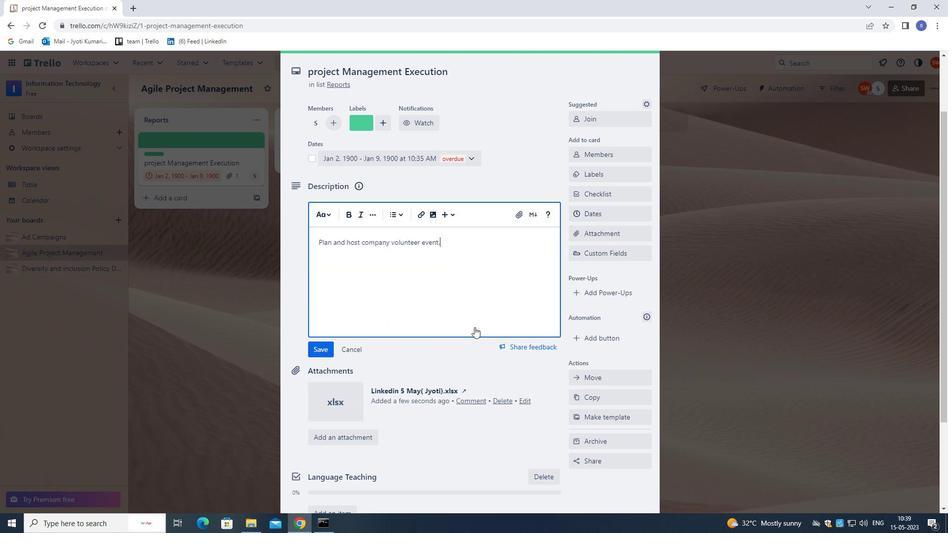 
Action: Mouse scrolled (472, 325) with delta (0, 0)
Screenshot: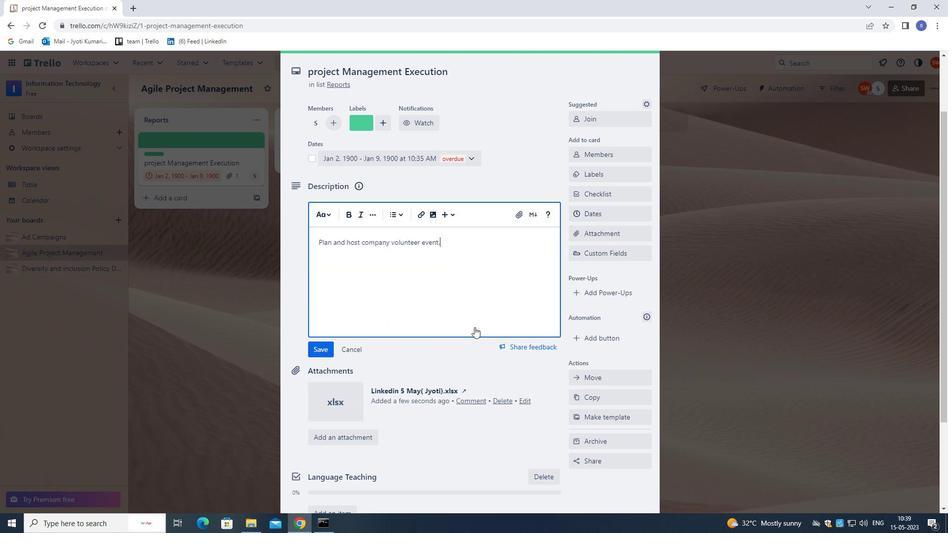 
Action: Mouse moved to (470, 327)
Screenshot: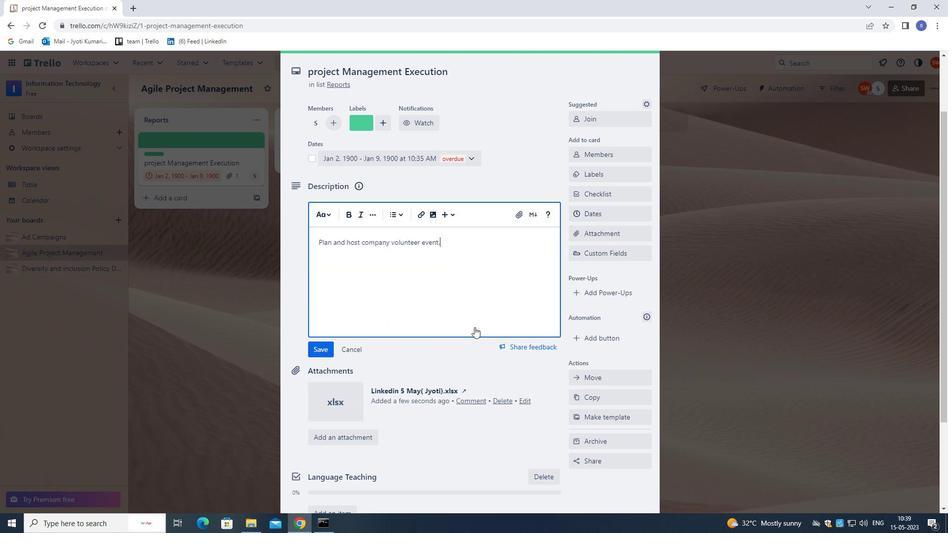 
Action: Mouse scrolled (470, 326) with delta (0, 0)
Screenshot: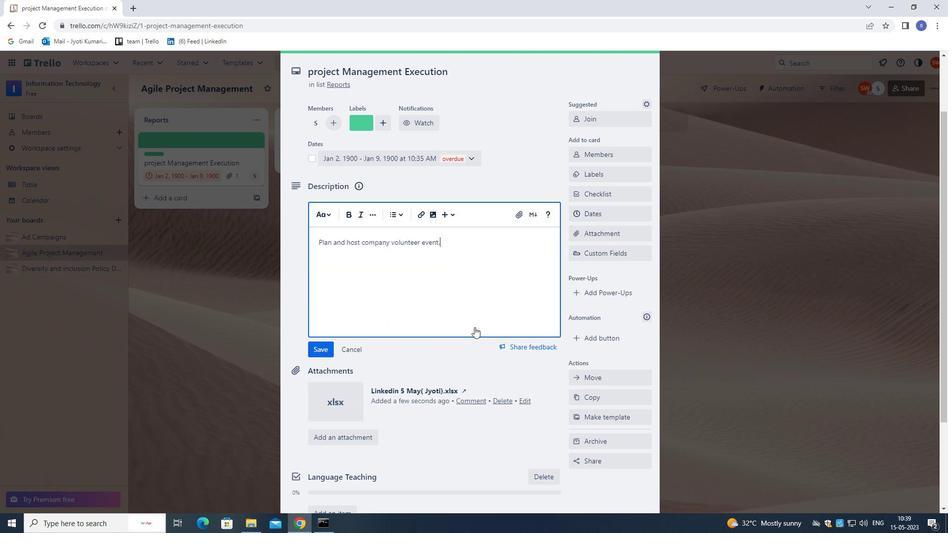 
Action: Mouse moved to (470, 329)
Screenshot: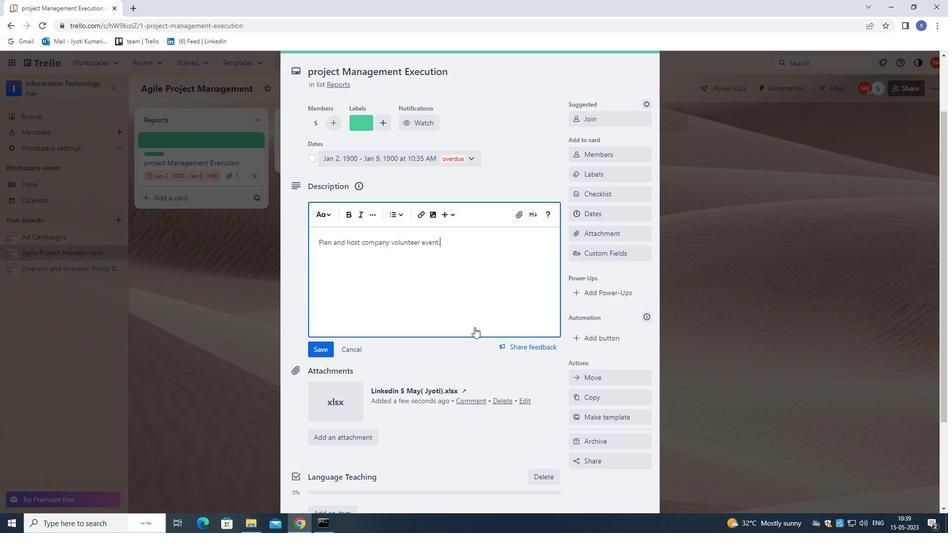 
Action: Mouse scrolled (470, 328) with delta (0, 0)
Screenshot: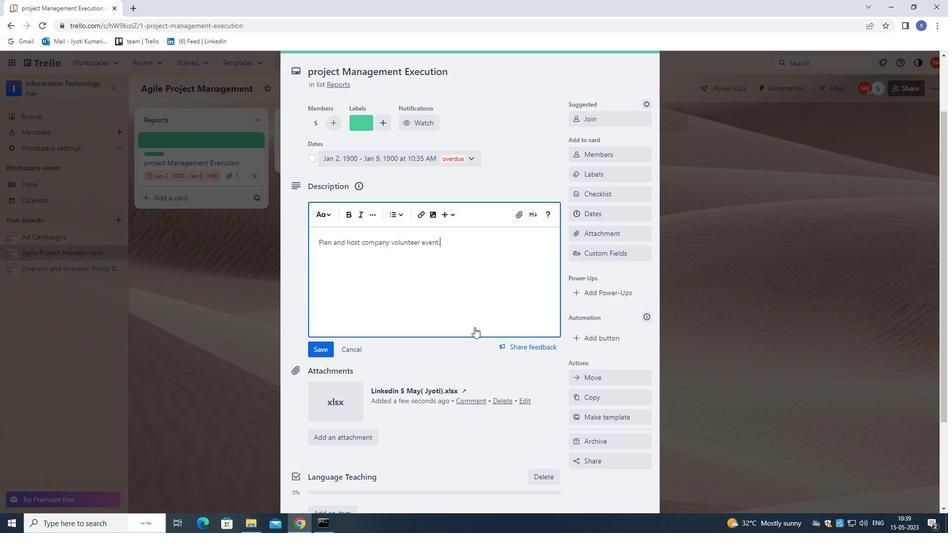 
Action: Mouse moved to (419, 449)
Screenshot: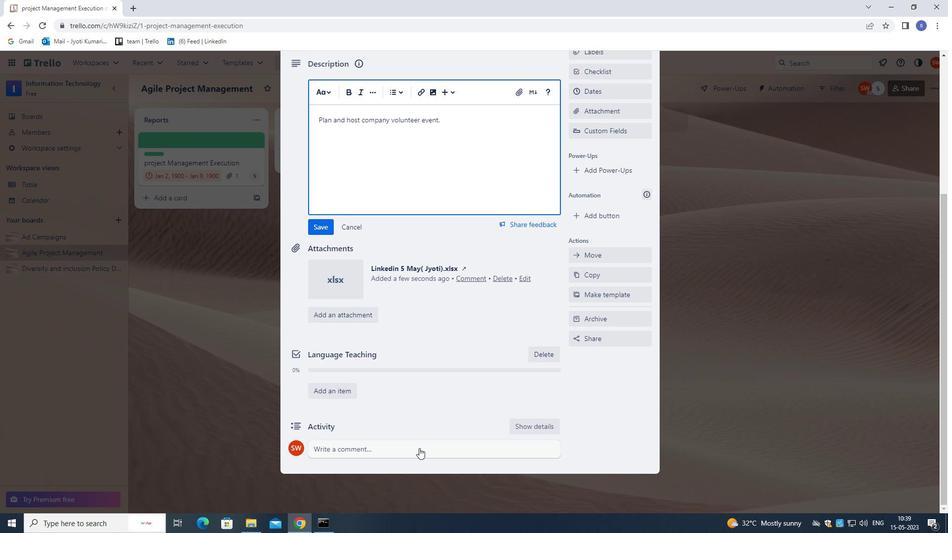
Action: Mouse pressed left at (419, 449)
Screenshot: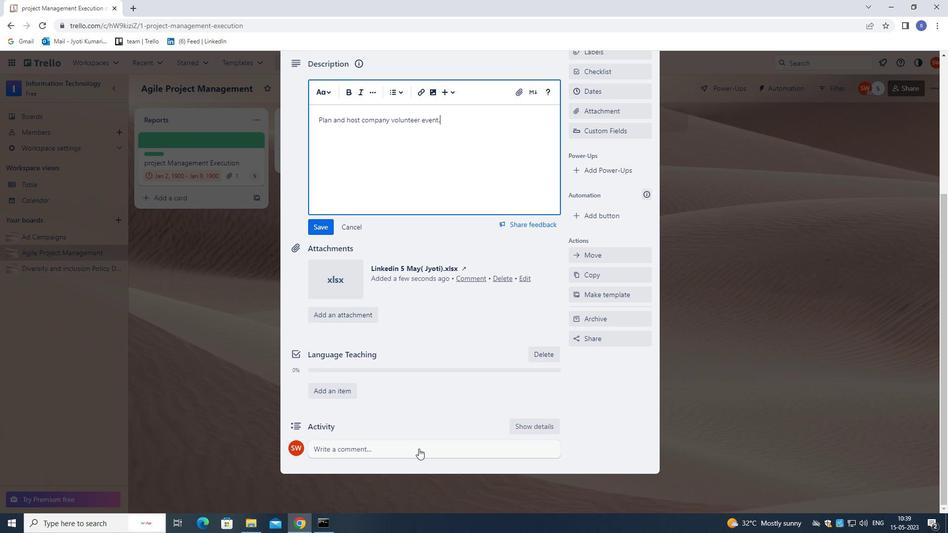 
Action: Mouse moved to (447, 377)
Screenshot: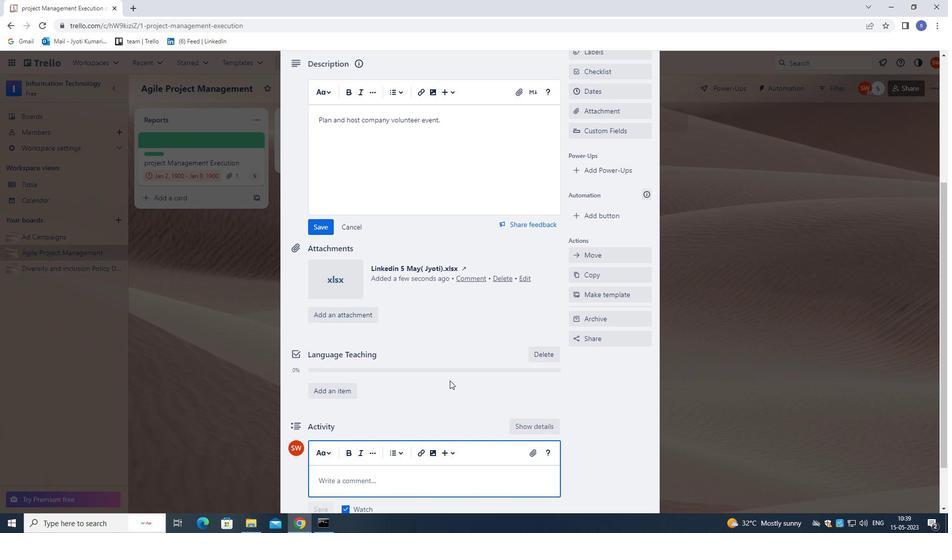 
Action: Key pressed <Key.shift><Key.shift><Key.shift><Key.shift><Key.shift><Key.shift><Key.shift><Key.shift><Key.shift><Key.shift><Key.shift><Key.shift><Key.shift><Key.shift><Key.shift><Key.shift><Key.shift><Key.shift><Key.shift><Key.shift><Key.shift><Key.shift><Key.shift><Key.shift><Key.shift><Key.shift><Key.shift><Key.shift><Key.shift><Key.shift><Key.shift><Key.shift><Key.shift><Key.shift><Key.shift><Key.shift><Key.shift><Key.shift><Key.shift><Key.shift><Key.shift><Key.shift><Key.shift><Key.shift><Key.shift><Key.shift><Key.shift><Key.shift><Key.shift><Key.shift><Key.shift><Key.shift><Key.shift><Key.shift><Key.shift><Key.shift><Key.shift><Key.shift><Key.shift><Key.shift><Key.shift><Key.shift><Key.shift><Key.shift><Key.shift><Key.shift><Key.shift><Key.shift><Key.shift><Key.shift><Key.shift><Key.shift>GIVEN<Key.space>THE<Key.space>POTENTIAL<Key.space>IMPACTT<Key.space><Key.backspace><Key.backspace><Key.space>OF<Key.space>THIS<Key.space>TASK<Key.space>ON<Key.space>OUR<Key.space>COMPANY<Key.space>FINANCIAL<Key.space>PERFORMANCE<Key.space>,<Key.space>LET<Key.space>US<Key.space>ENSURE<Key.space>THE<Key.backspace>AT<Key.space>WE<Key.space>APPROACH<Key.space>IT<Key.space>ITH<Key.space><Key.backspace><Key.backspace><Key.backspace><Key.backspace>WITH<Key.space>A<Key.space>FOCUS<Key.space>ON<Key.space><Key.shift>ROI.
Screenshot: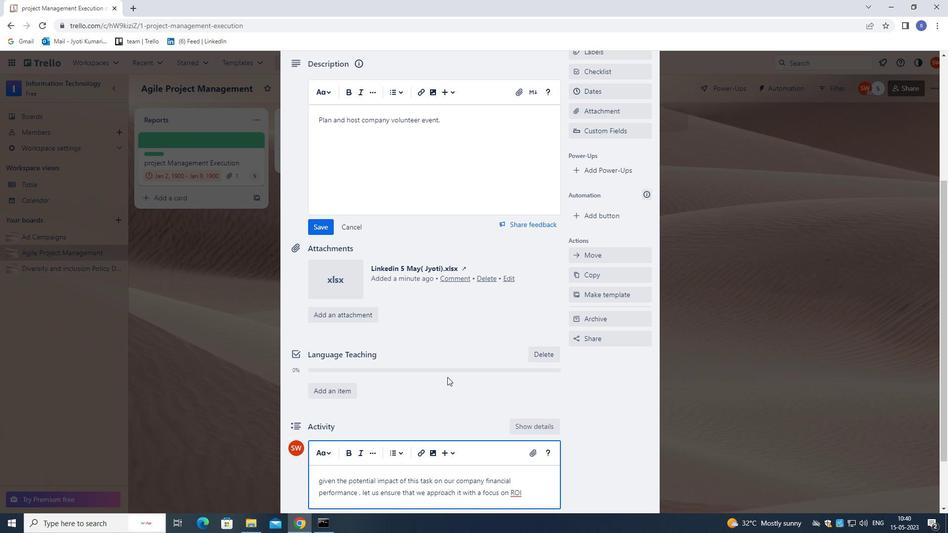 
Action: Mouse moved to (326, 229)
Screenshot: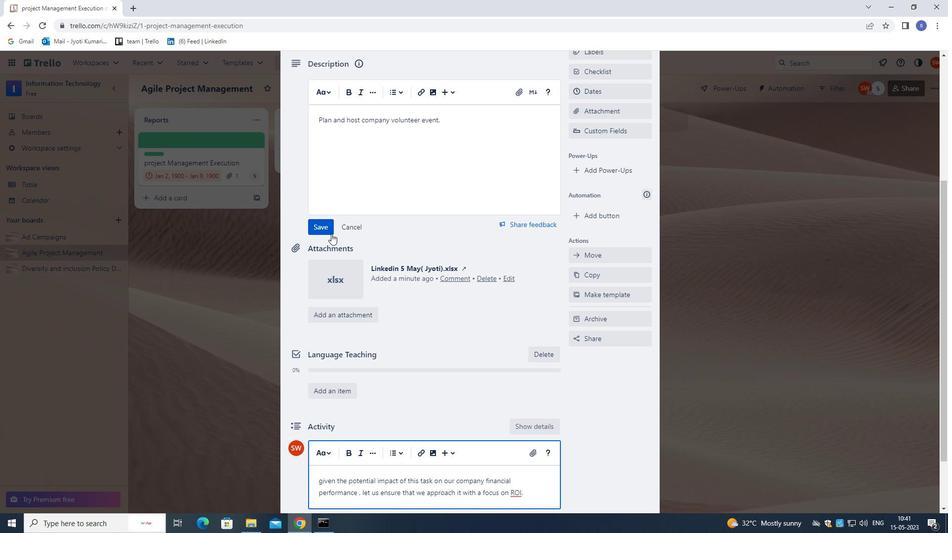 
Action: Mouse pressed left at (326, 229)
Screenshot: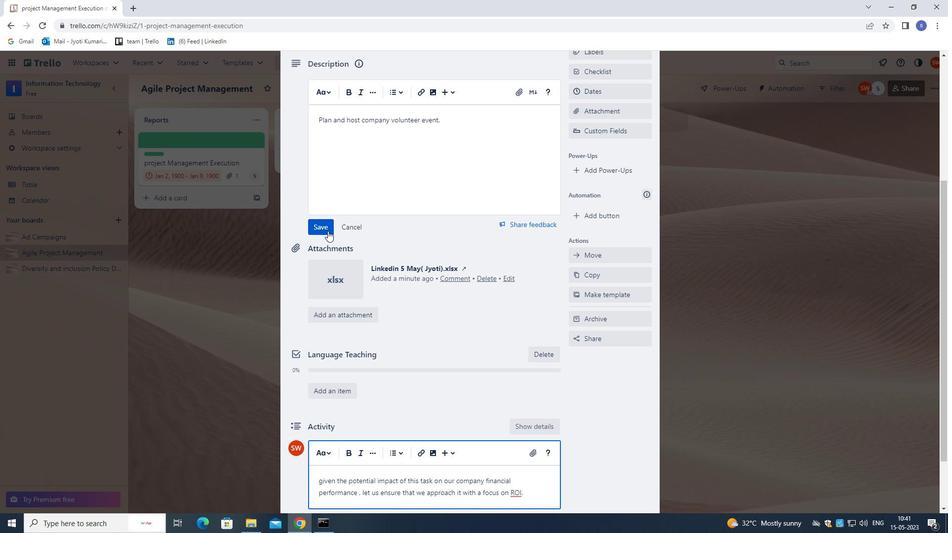 
Action: Mouse moved to (365, 299)
Screenshot: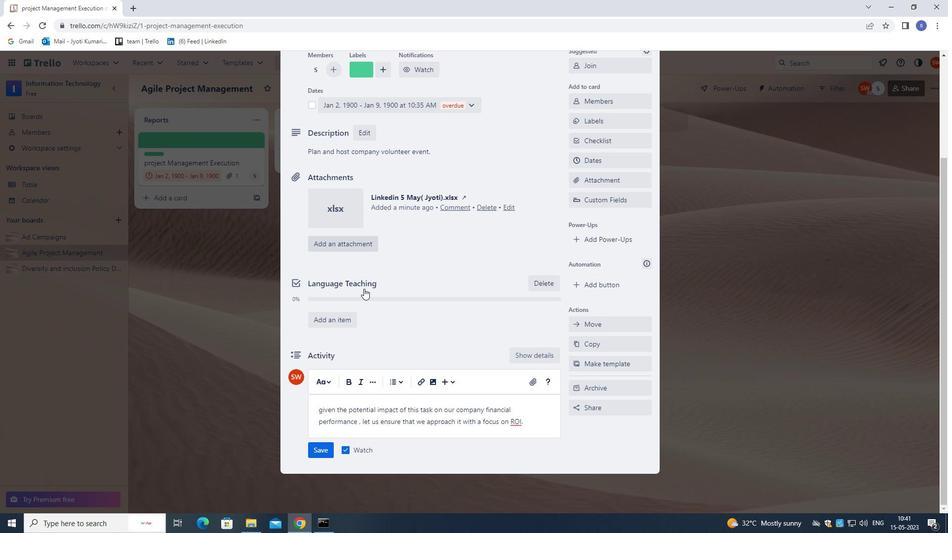 
Action: Mouse scrolled (365, 299) with delta (0, 0)
Screenshot: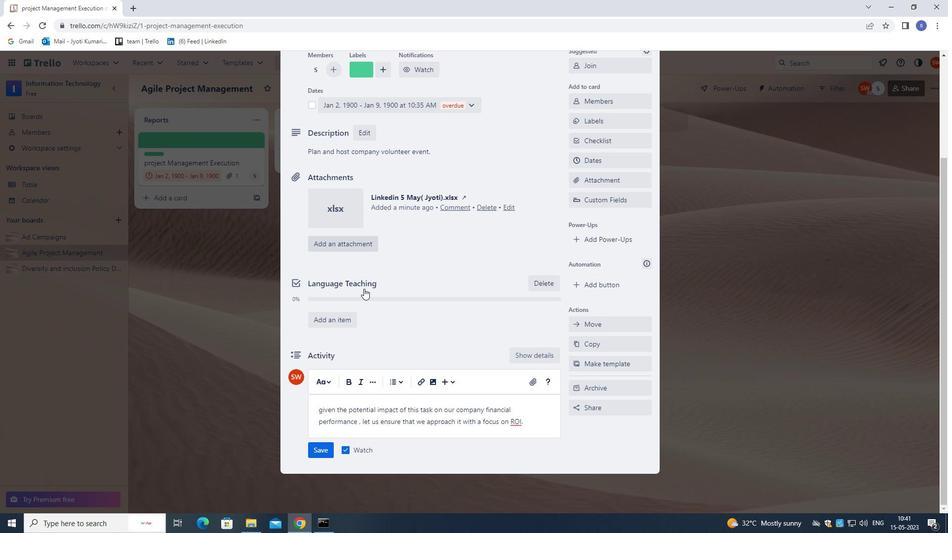 
Action: Mouse moved to (365, 300)
Screenshot: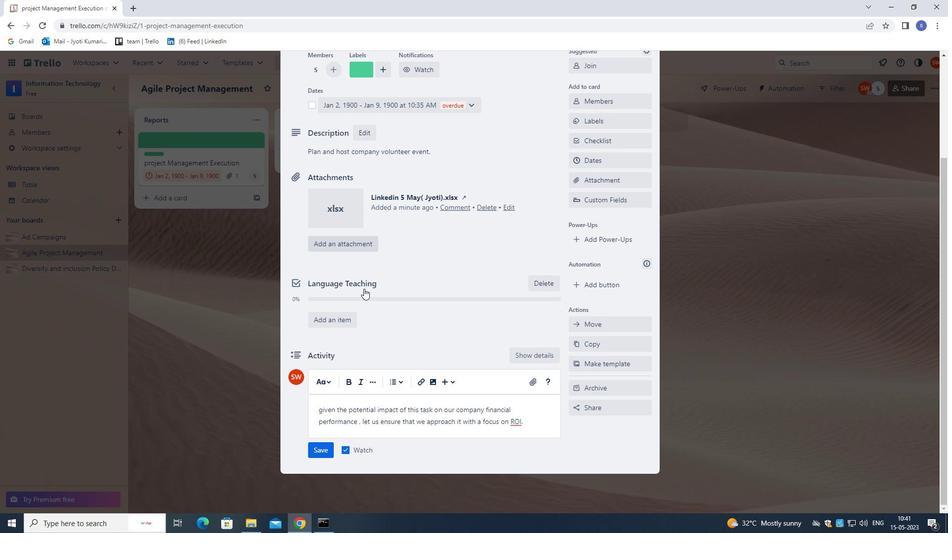 
Action: Mouse scrolled (365, 299) with delta (0, 0)
Screenshot: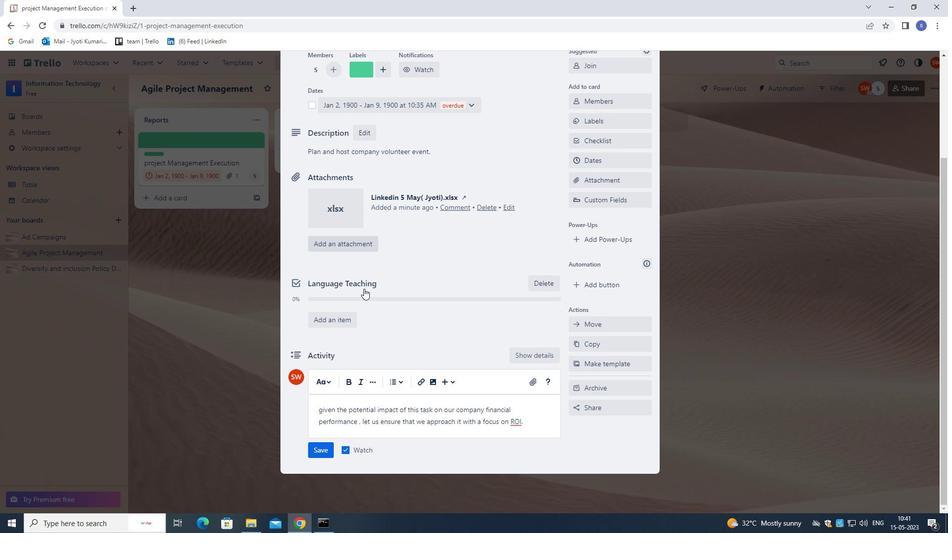 
Action: Mouse moved to (365, 301)
Screenshot: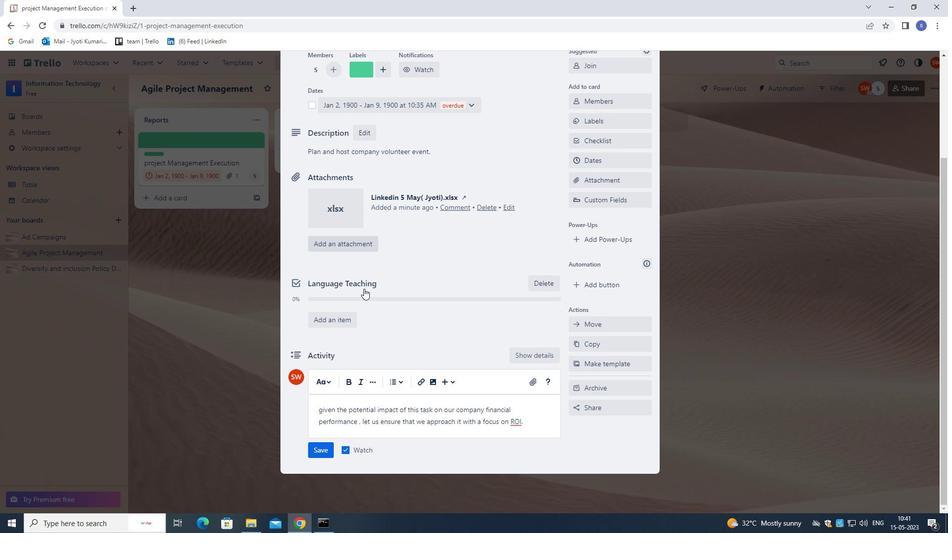 
Action: Mouse scrolled (365, 300) with delta (0, 0)
Screenshot: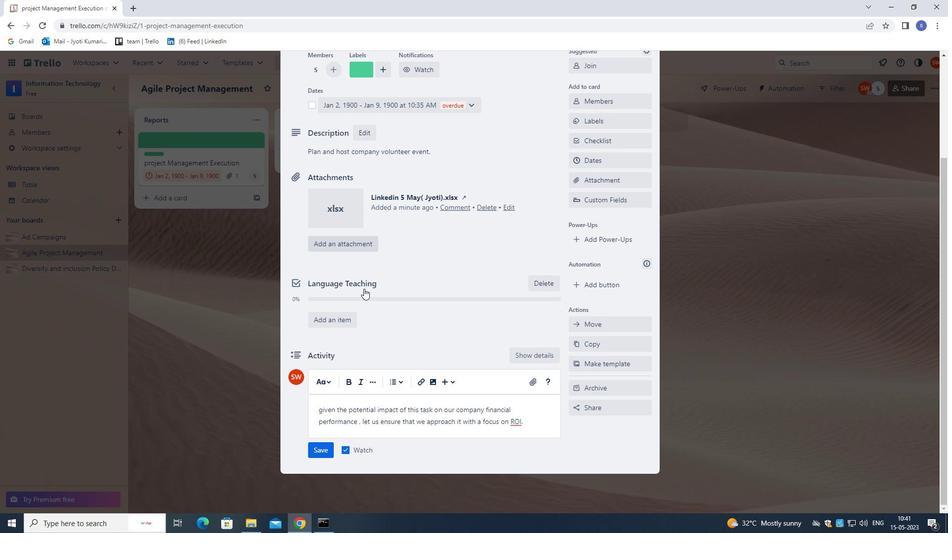 
Action: Mouse moved to (365, 302)
Screenshot: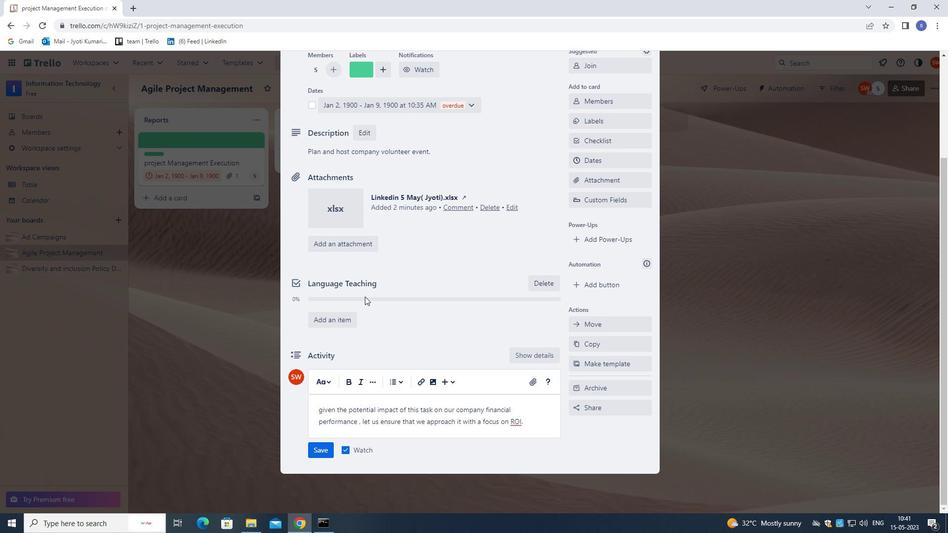 
Action: Mouse scrolled (365, 301) with delta (0, 0)
Screenshot: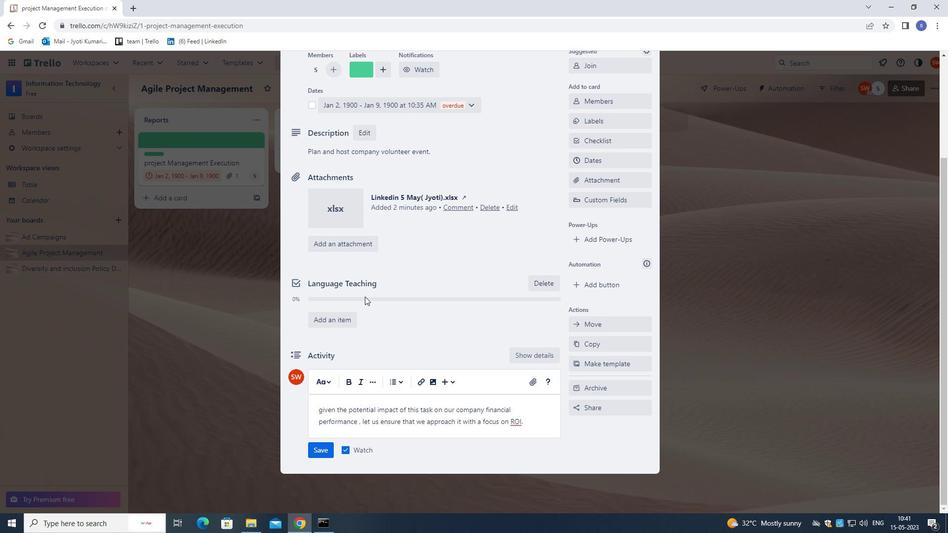 
Action: Mouse moved to (363, 306)
Screenshot: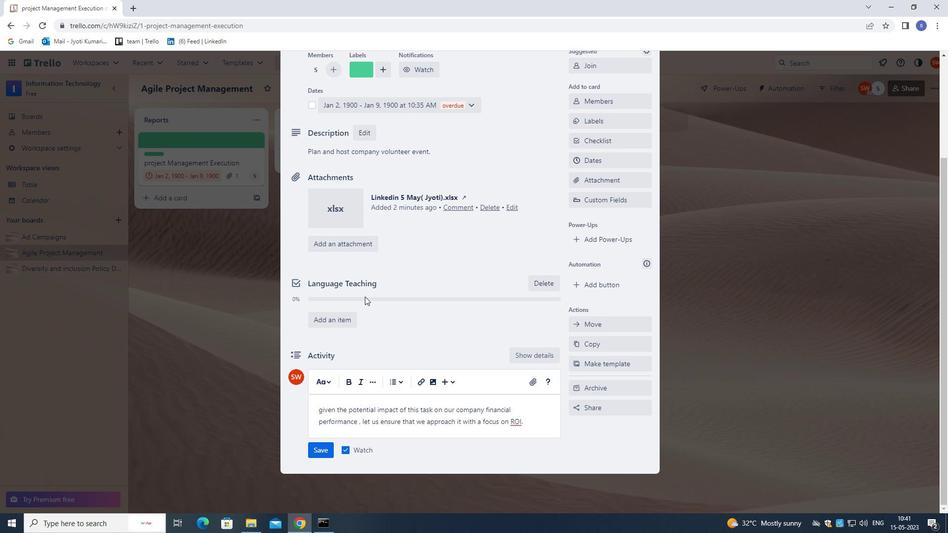 
Action: Mouse scrolled (363, 306) with delta (0, 0)
Screenshot: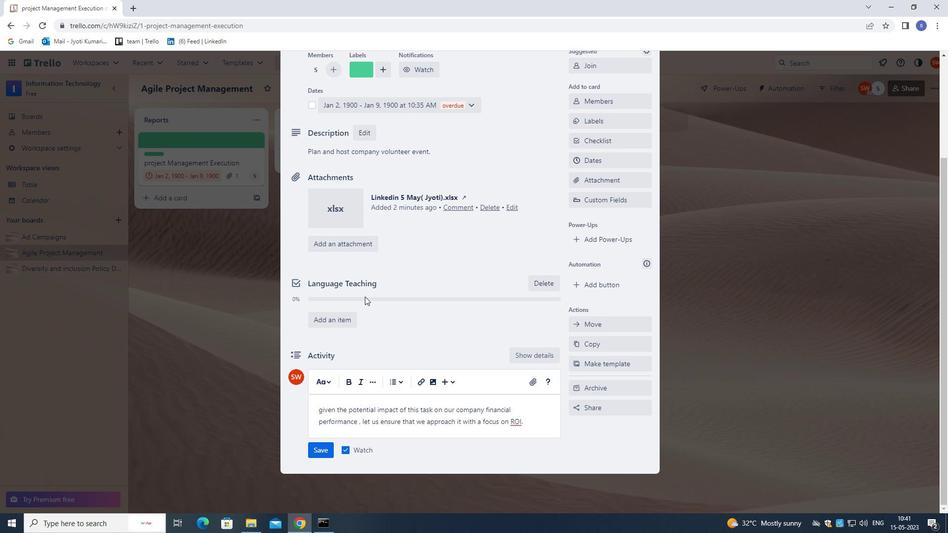 
Action: Mouse moved to (319, 450)
Screenshot: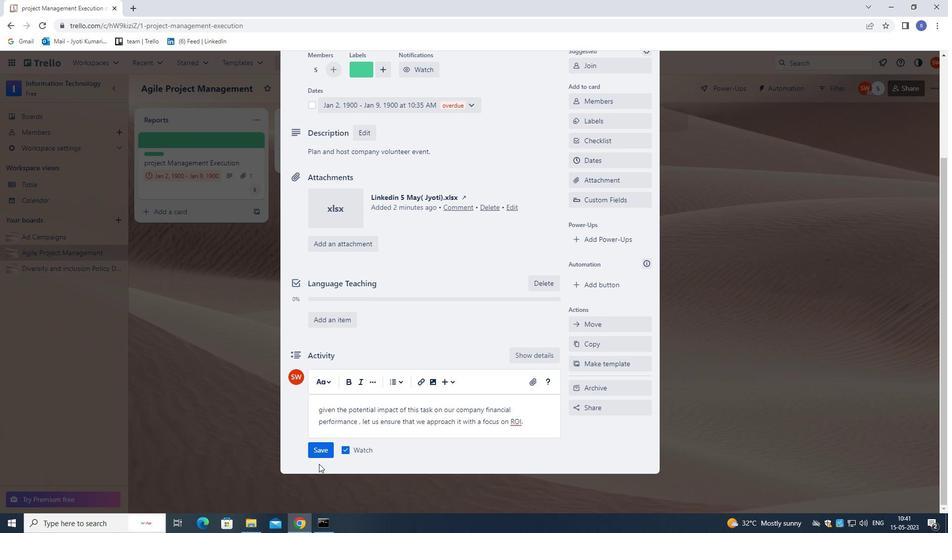 
Action: Mouse pressed left at (319, 450)
Screenshot: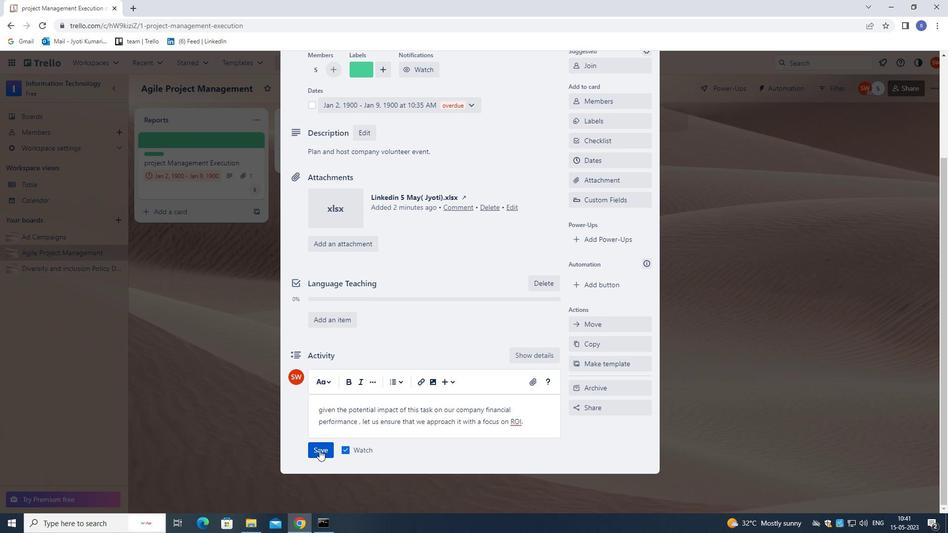 
Action: Mouse moved to (347, 414)
Screenshot: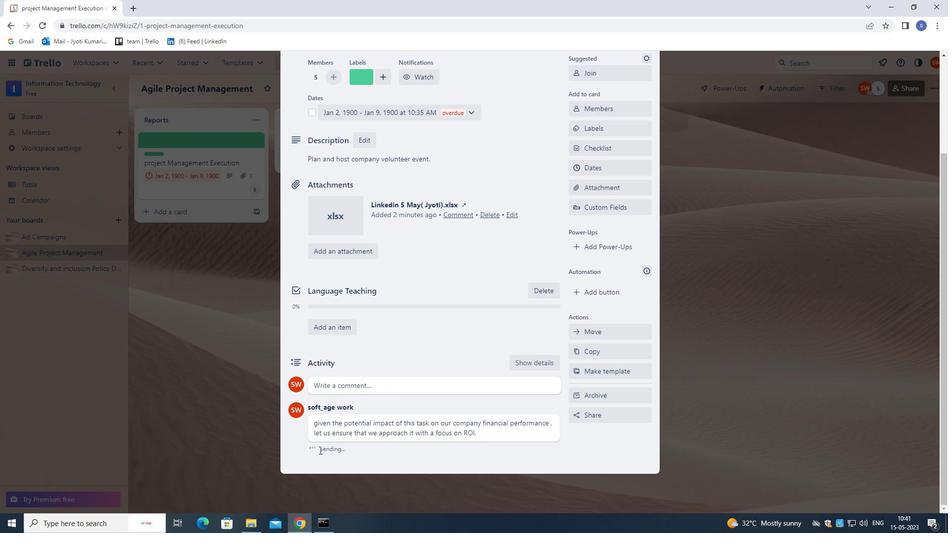 
Action: Mouse scrolled (347, 415) with delta (0, 0)
Screenshot: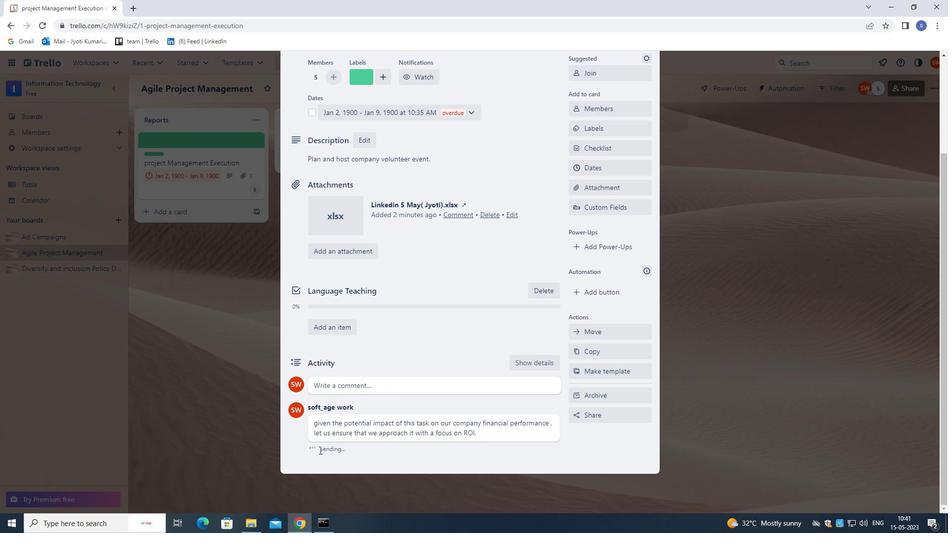 
Action: Mouse moved to (349, 406)
Screenshot: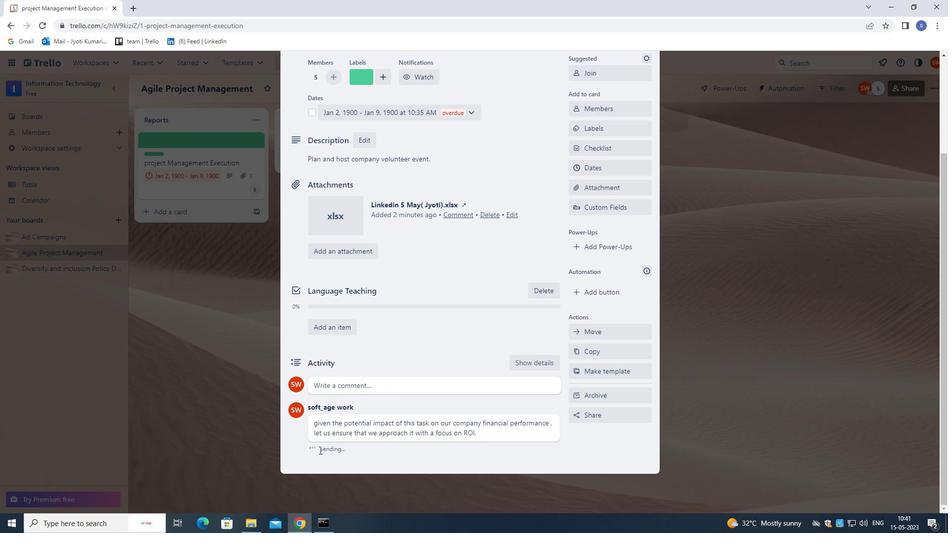 
Action: Mouse scrolled (349, 407) with delta (0, 0)
Screenshot: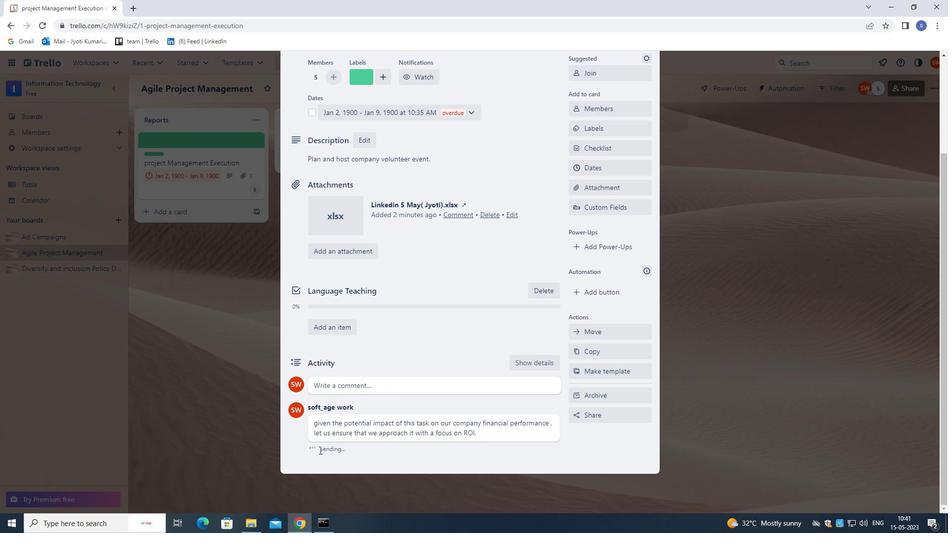 
Action: Mouse moved to (349, 399)
Screenshot: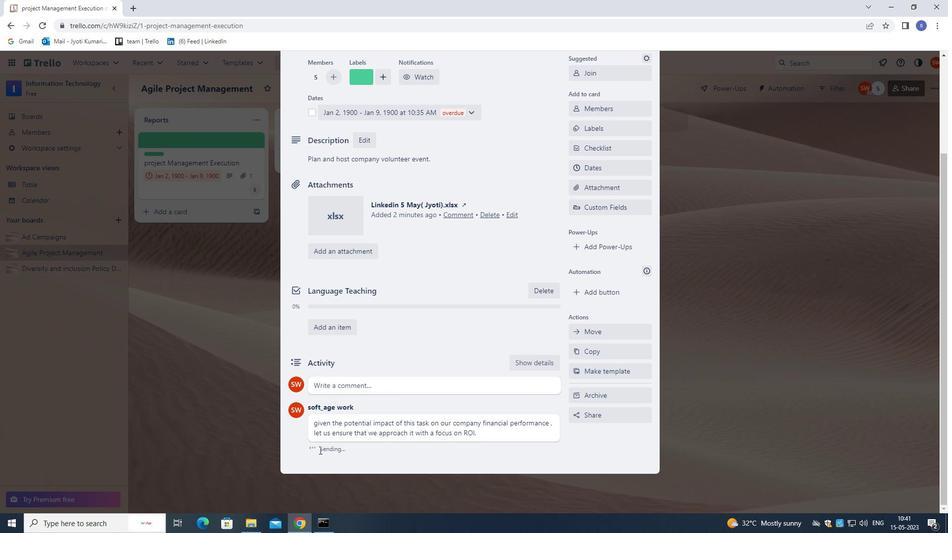 
Action: Mouse scrolled (349, 399) with delta (0, 0)
Screenshot: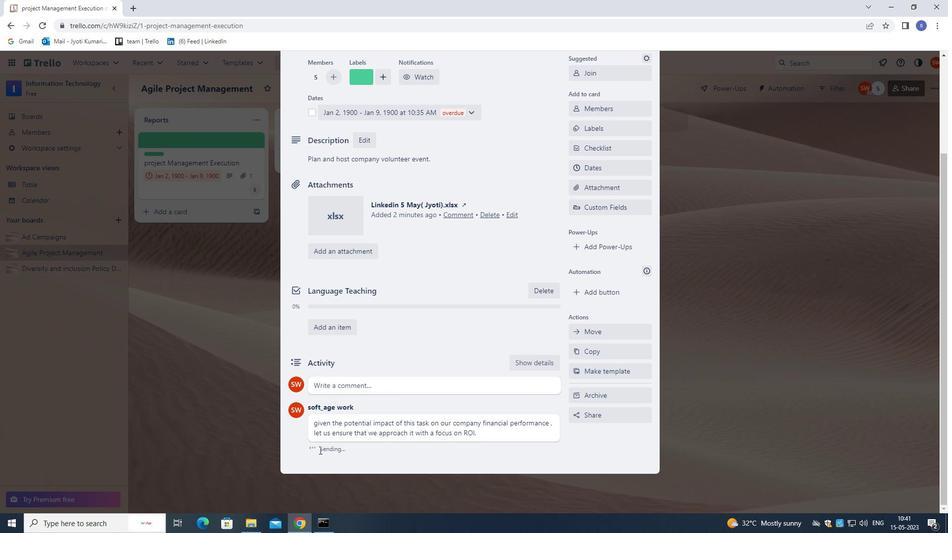 
Action: Mouse moved to (349, 390)
Screenshot: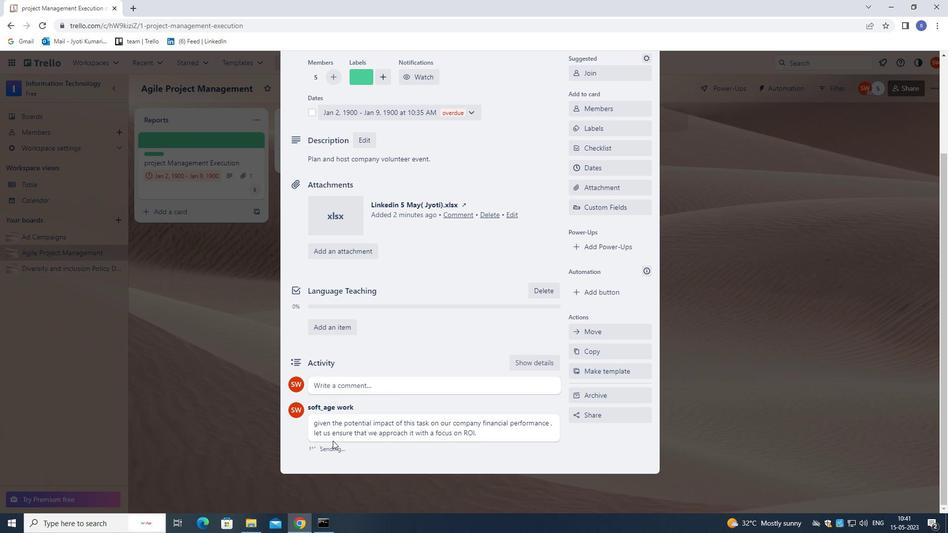 
Action: Mouse scrolled (349, 390) with delta (0, 0)
Screenshot: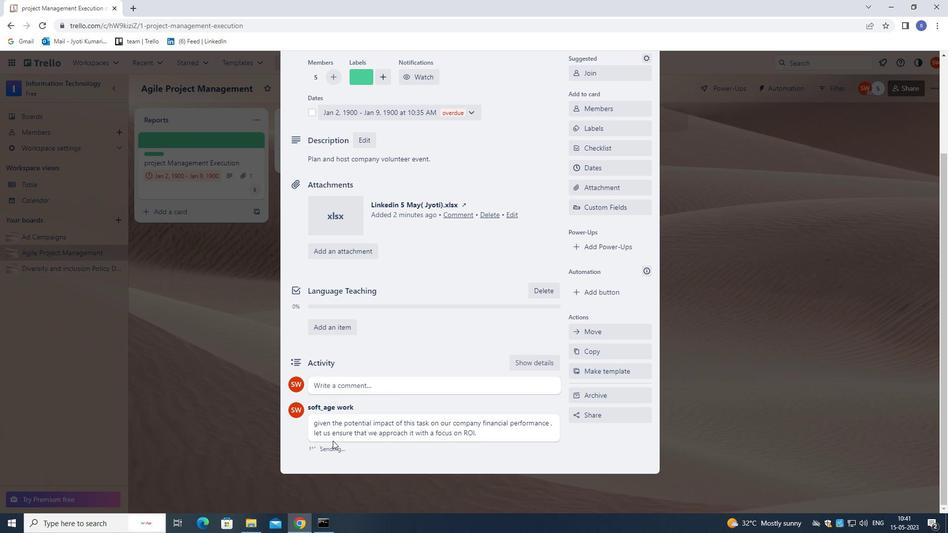 
Action: Mouse moved to (349, 382)
Screenshot: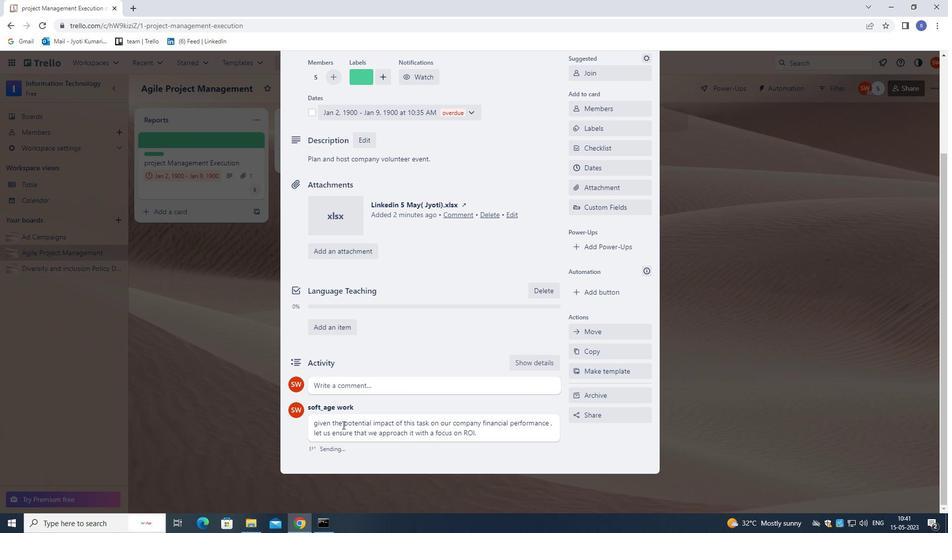
Action: Mouse scrolled (349, 382) with delta (0, 0)
Screenshot: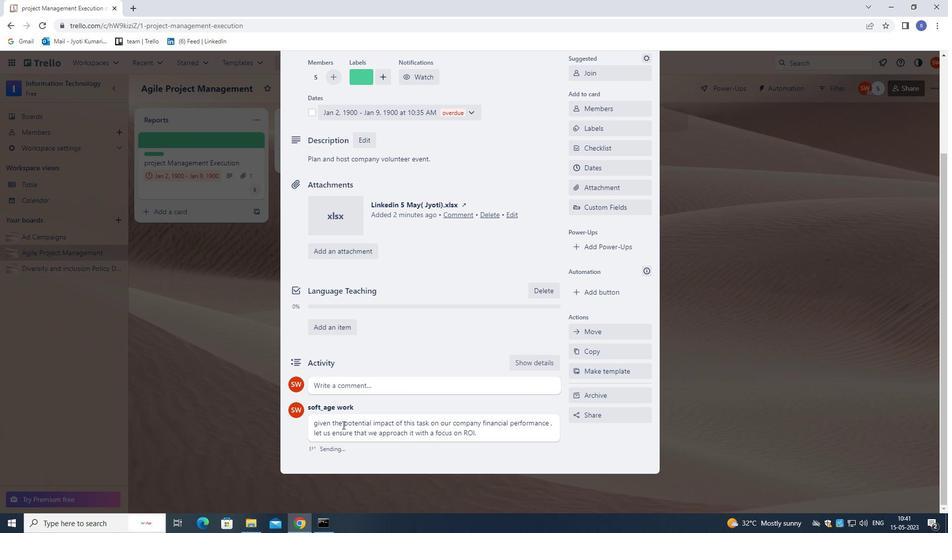 
Action: Mouse moved to (352, 359)
Screenshot: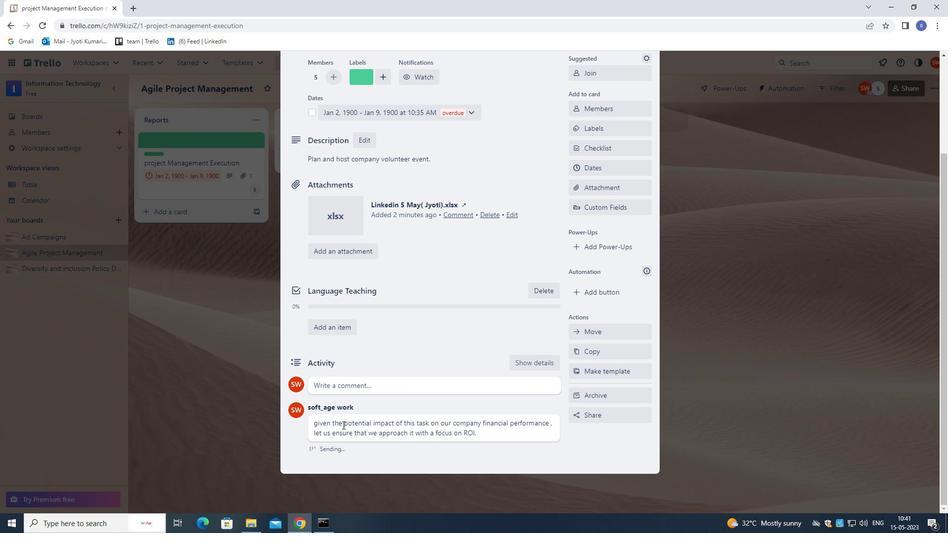 
Action: Mouse scrolled (350, 365) with delta (0, 0)
Screenshot: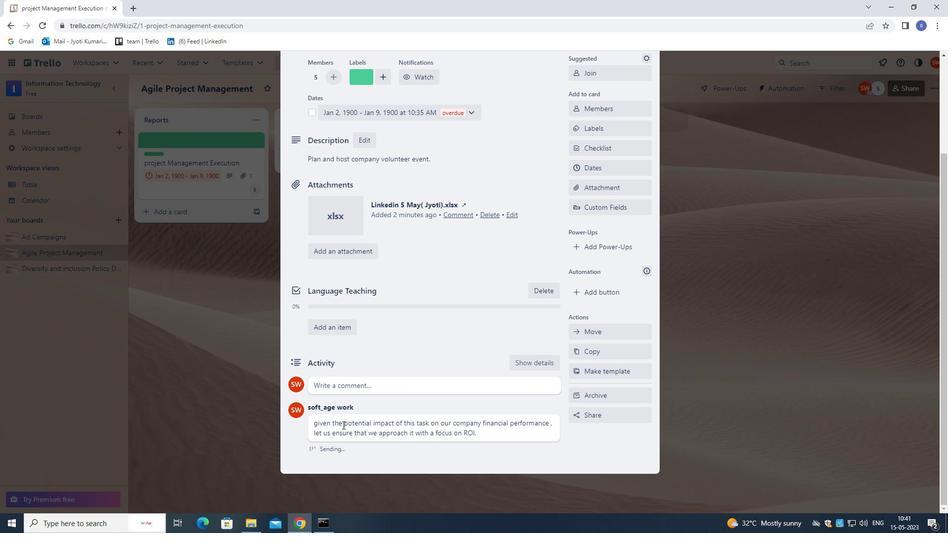 
Action: Mouse moved to (645, 84)
Screenshot: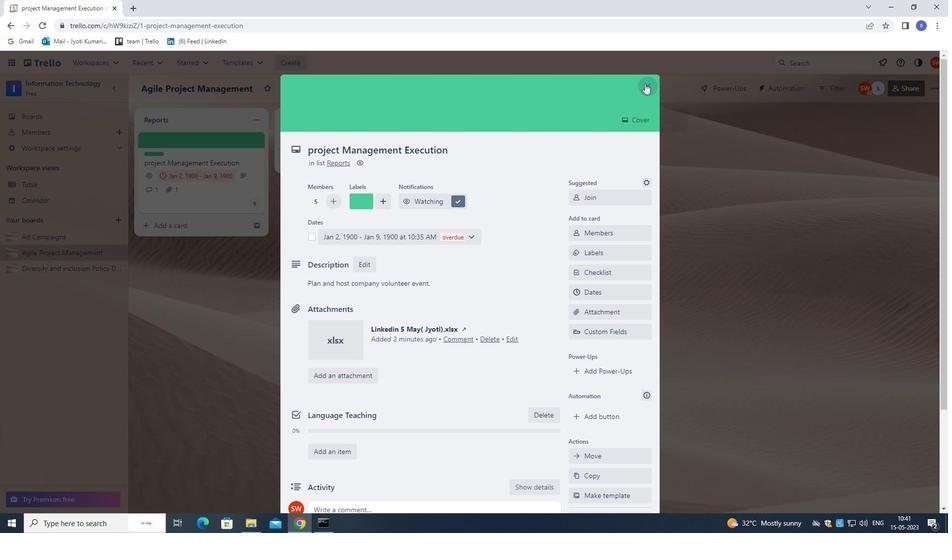 
Action: Mouse pressed left at (645, 84)
Screenshot: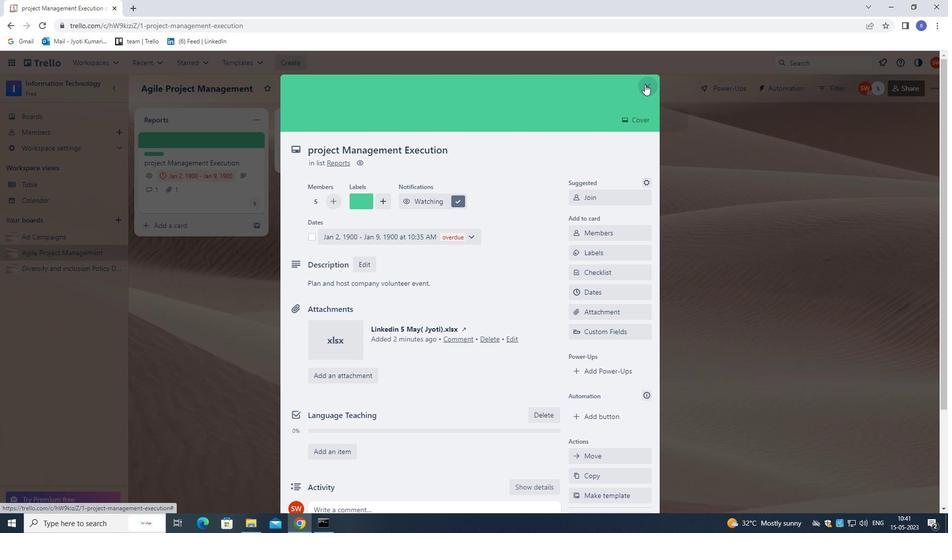 
Action: Mouse moved to (644, 87)
Screenshot: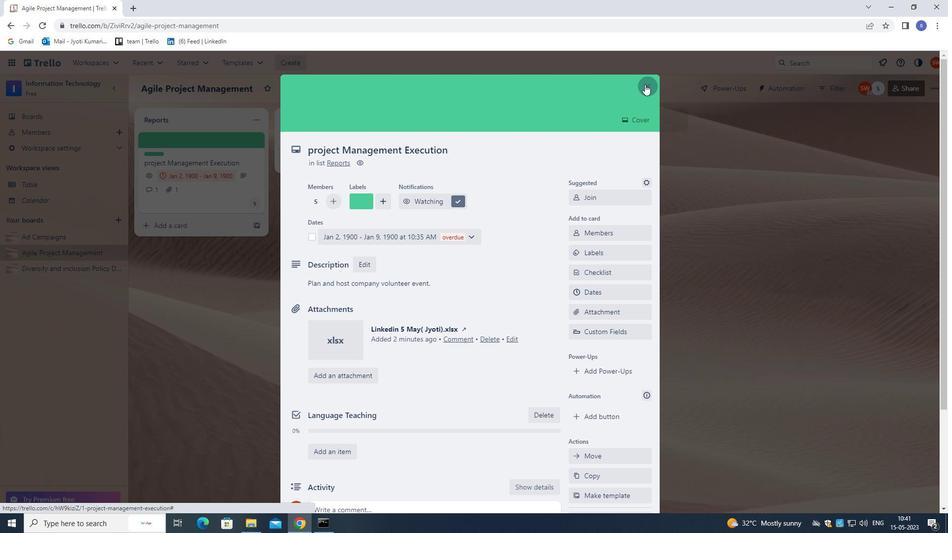 
